 Task: open an excel sheet and write heading  Financial Planner. Add Dates in a column and its values below  'Jan 23, Feb 23, Mar 23, Apr 23 & may23. 'Add Income in next column and its values below  $3,000, $3,200, $3,100, $3,300 & $3,500. Add Expenses in next column and its values below  $2,000, $2,300, $2,200, $2,500 & $2,800. Add savings in next column and its values below $500, $600, $500, $700 & $700. Add Investment in next column and its values below  $500, $700, $800, $900 & $1000. Add Net Saving in next column and its values below  $1000, $1200, $900, $800 & $700. Save page BankStmts logbook
Action: Mouse moved to (187, 224)
Screenshot: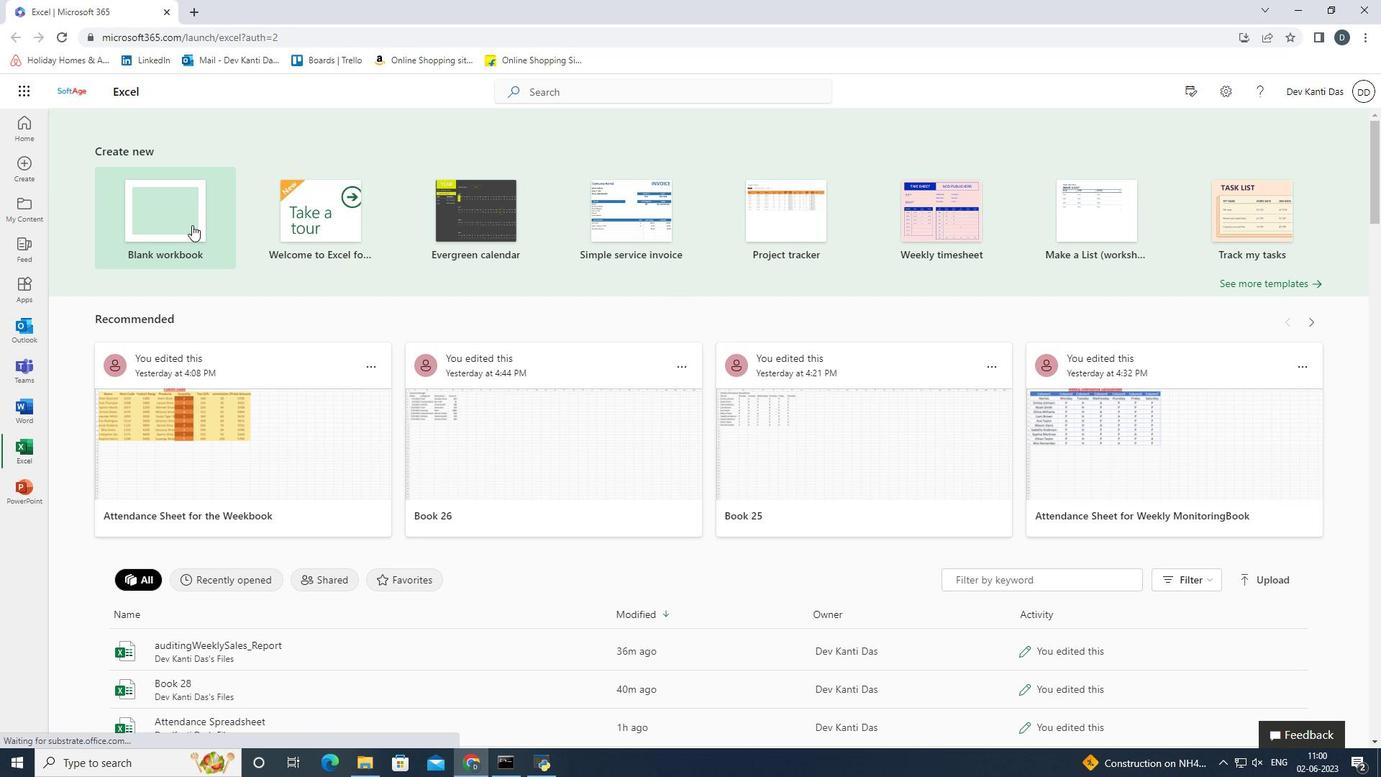 
Action: Mouse pressed left at (187, 224)
Screenshot: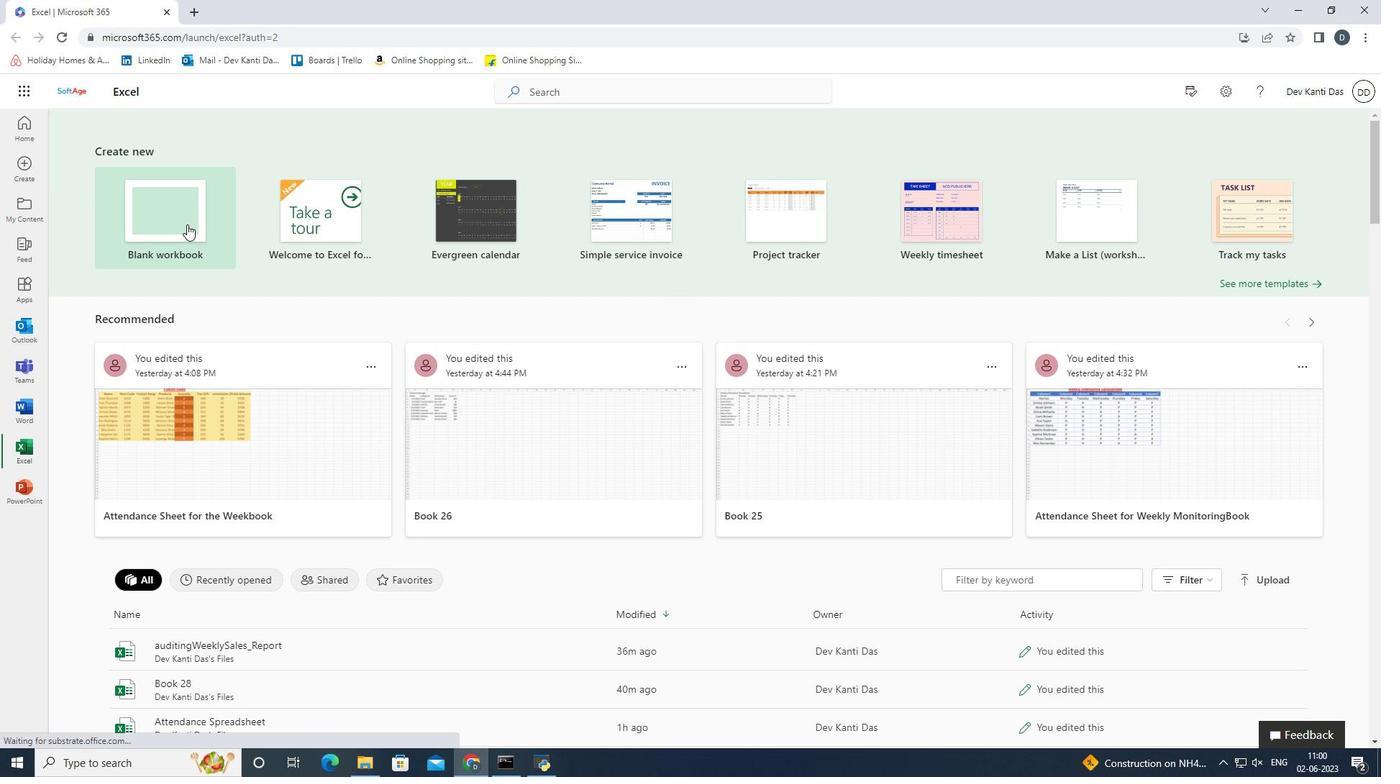 
Action: Mouse moved to (56, 245)
Screenshot: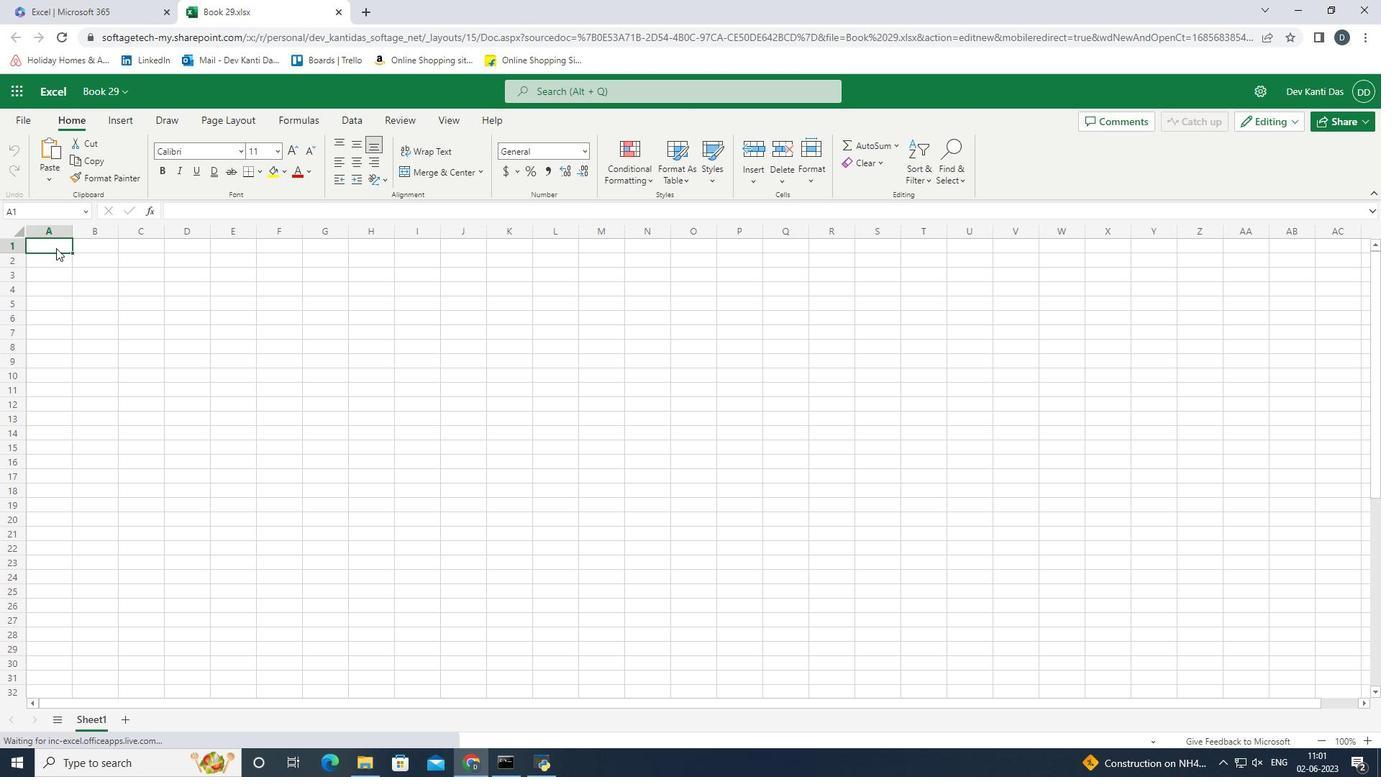 
Action: Mouse pressed left at (56, 245)
Screenshot: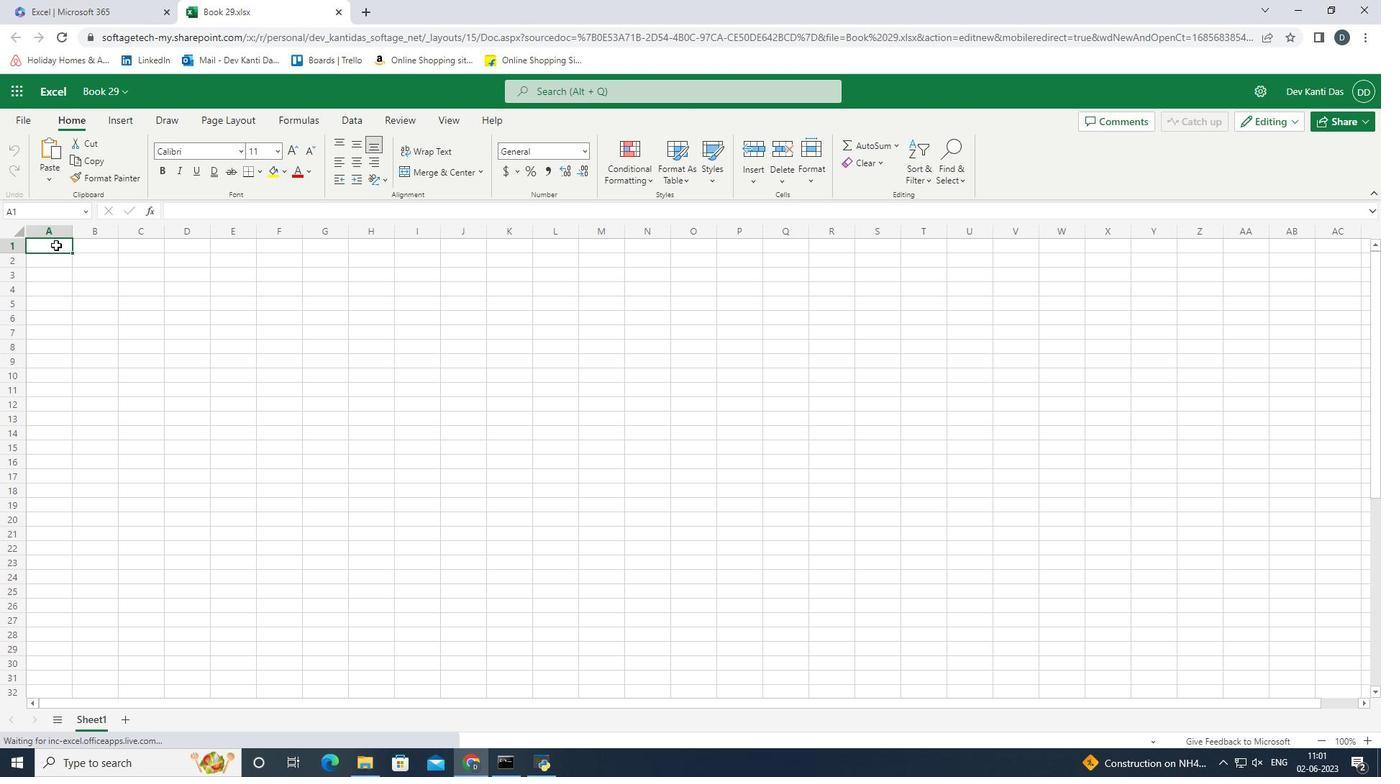
Action: Mouse moved to (472, 405)
Screenshot: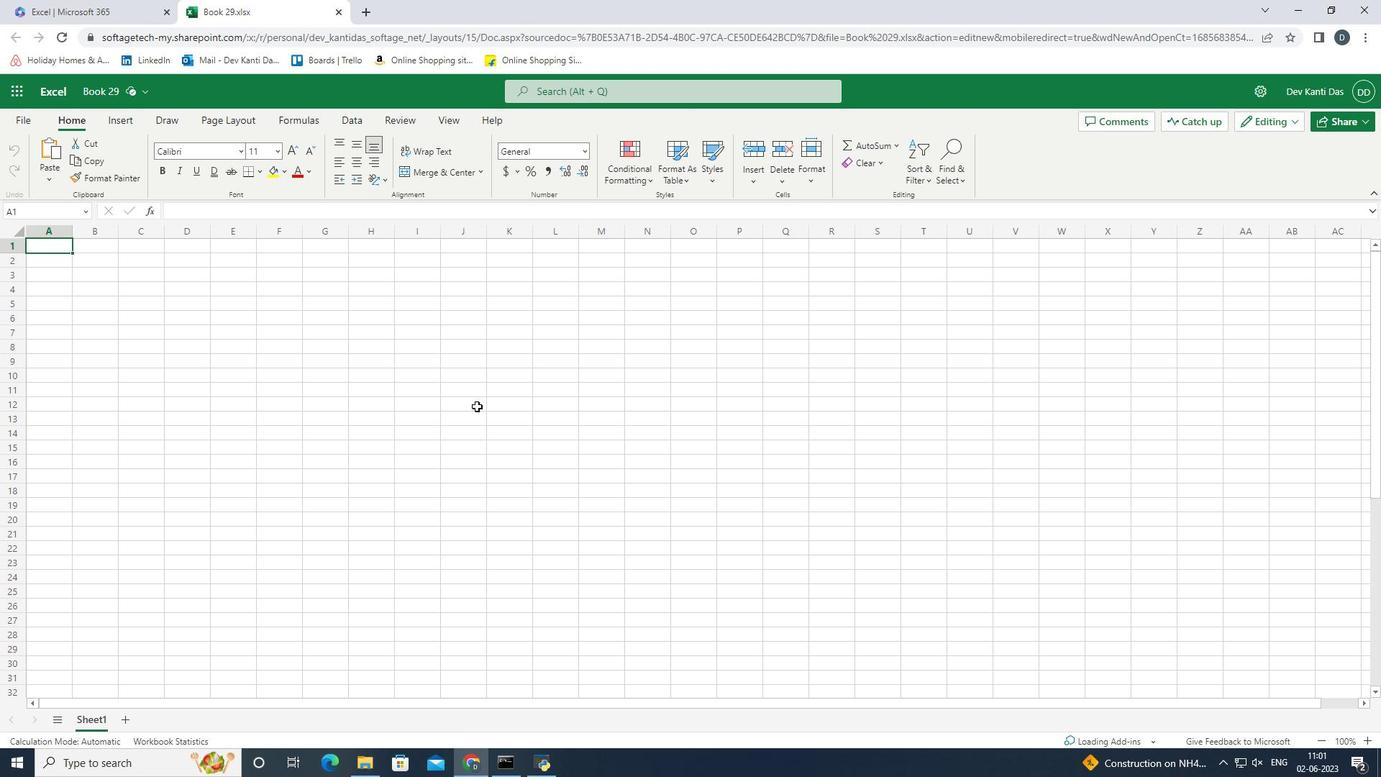 
Action: Key pressed <Key.shift><Key.shift><Key.shift><Key.shift><Key.shift><Key.shift><Key.shift><Key.shift><Key.shift><Key.shift><Key.shift><Key.shift><Key.shift>Financial<Key.space><Key.shift>Planner<Key.enter>
Screenshot: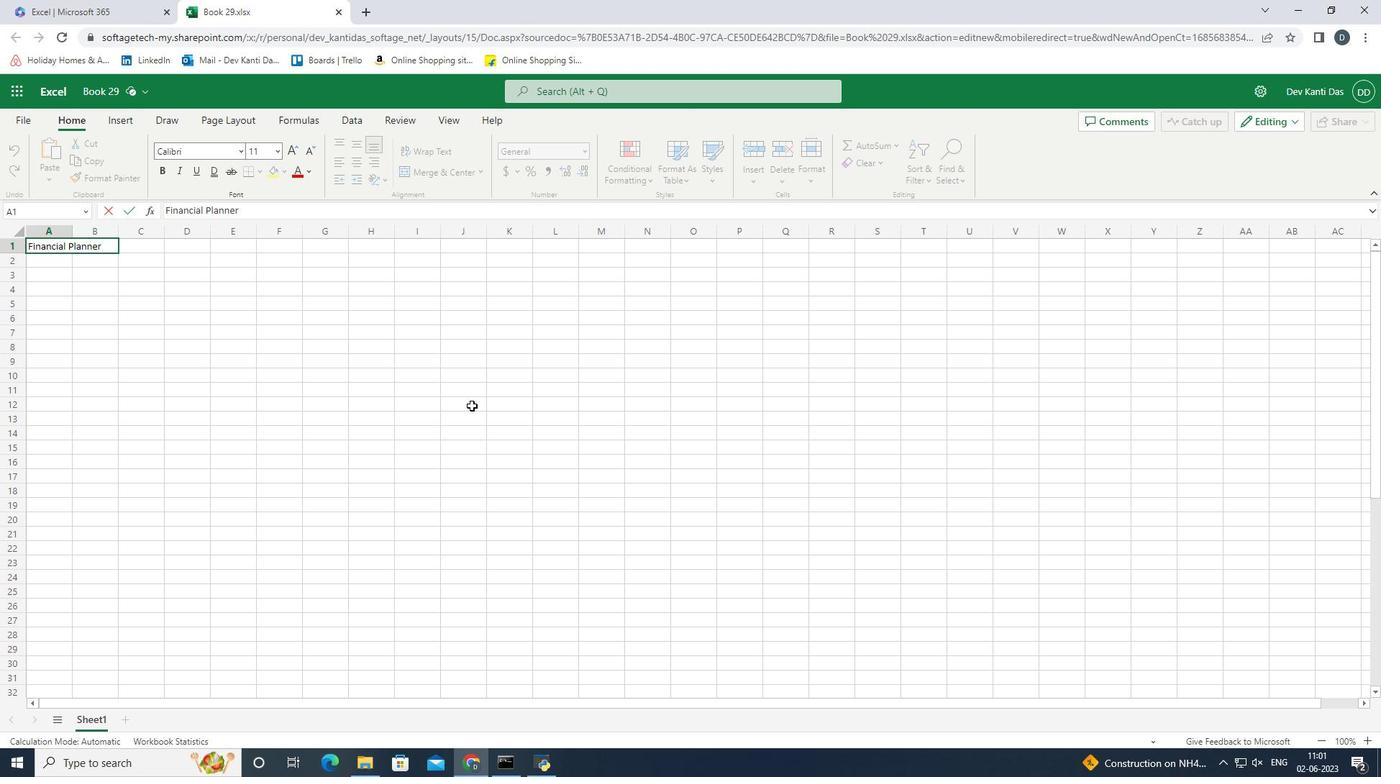 
Action: Mouse moved to (531, 387)
Screenshot: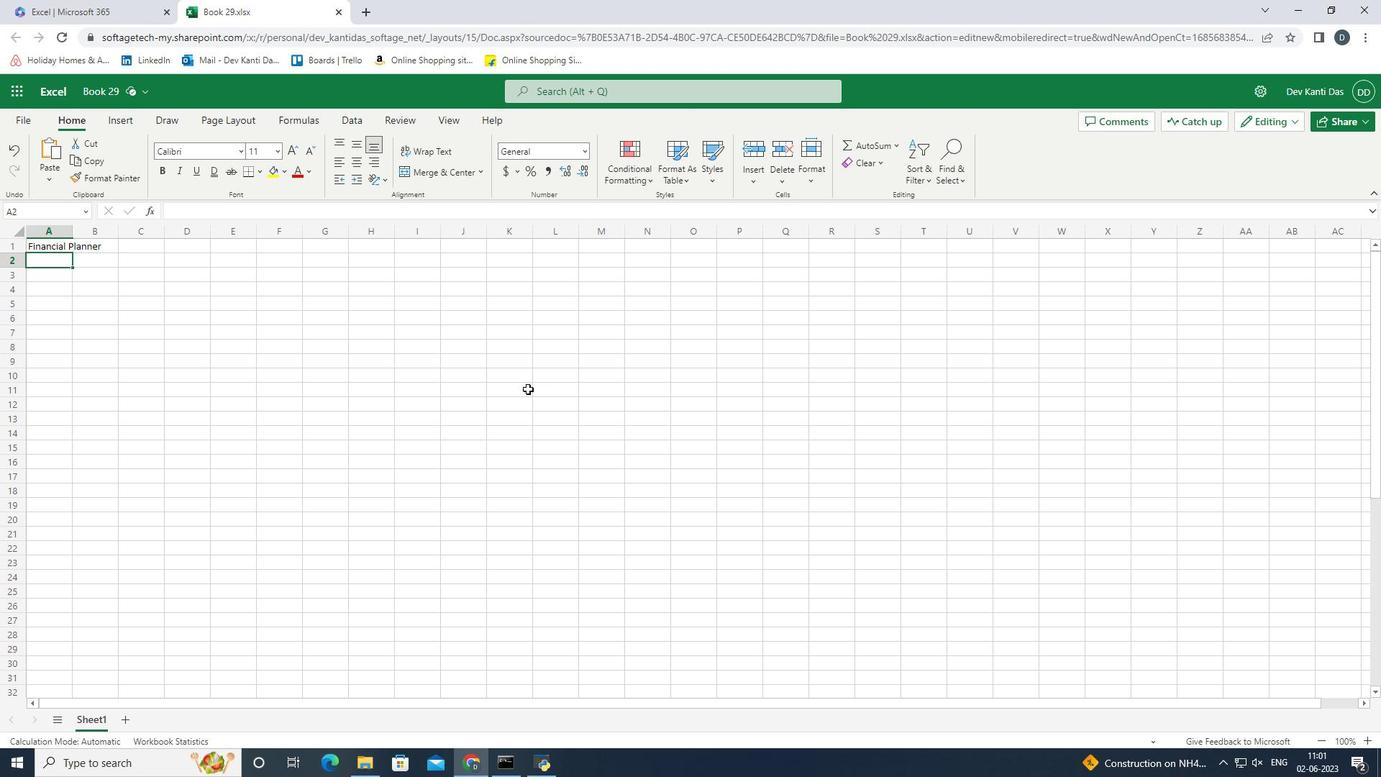 
Action: Key pressed <Key.shift>Dates<Key.enter><Key.shift><Key.shift><Key.shift><Key.shift><Key.shift><Key.shift><Key.shift><Key.shift><Key.shift><Key.shift><Key.shift><Key.shift><Key.shift><Key.shift><Key.shift><Key.shift><Key.shift><Key.shift><Key.shift><Key.shift><Key.shift>Jan<Key.space>23
Screenshot: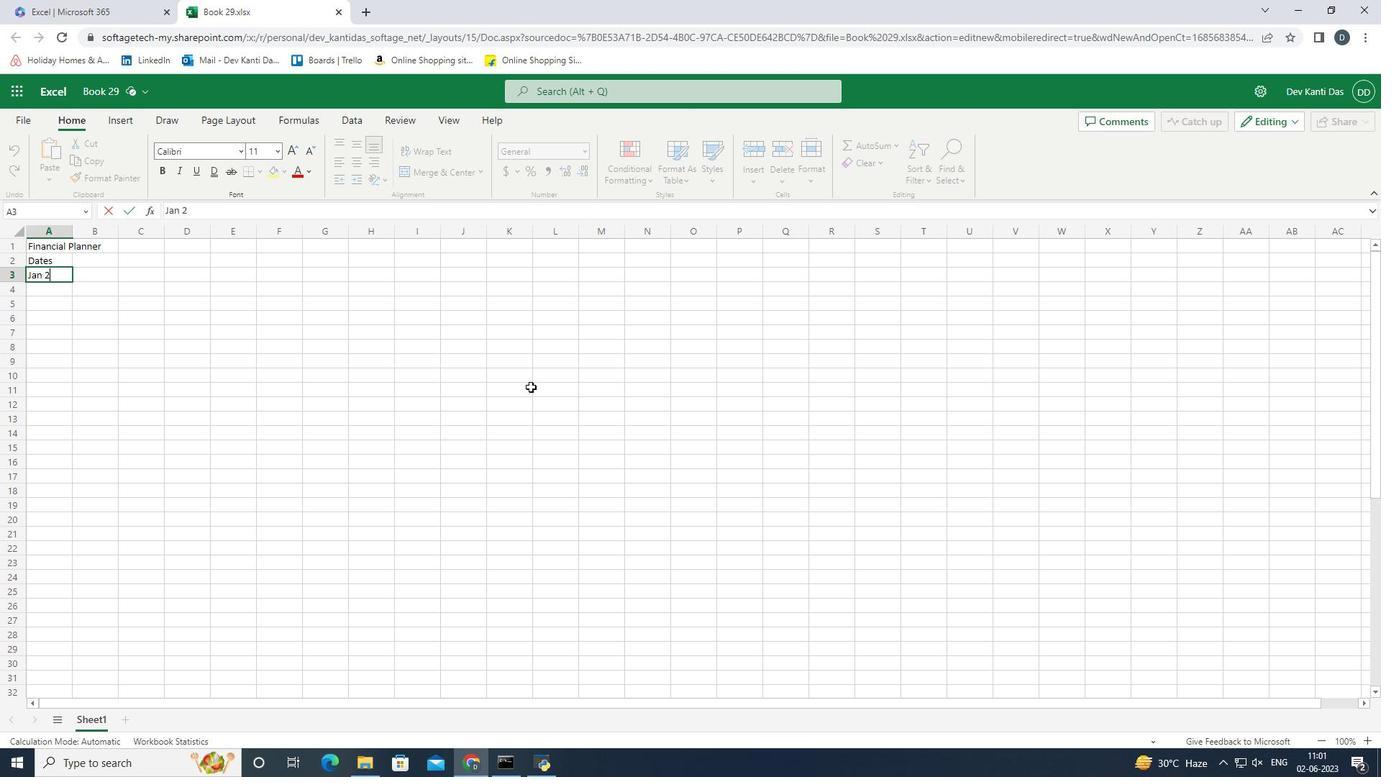 
Action: Mouse moved to (512, 387)
Screenshot: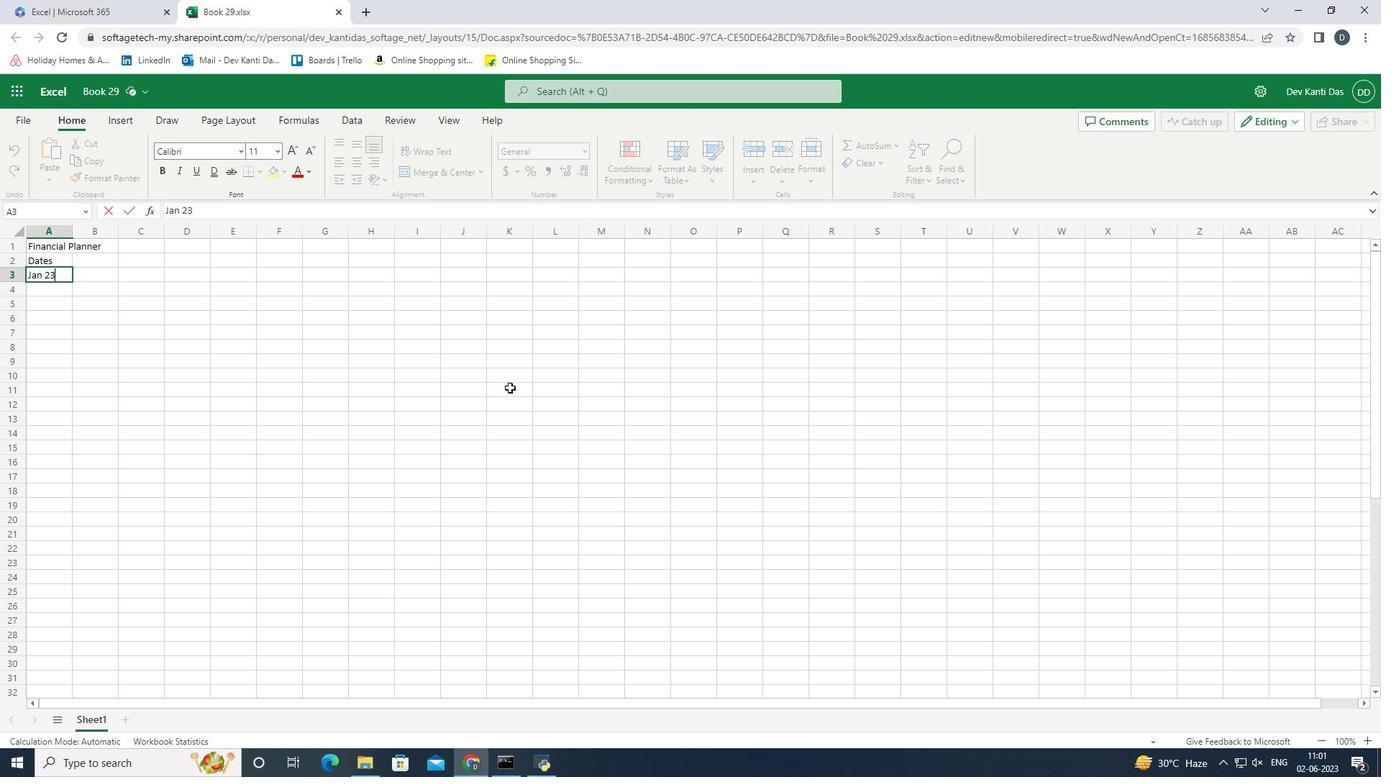 
Action: Key pressed <Key.enter><Key.shift><Key.shift>Feb<Key.space>23<Key.enter><Key.shift>Mar<Key.space>23<Key.enter><Key.shift><Key.shift><Key.shift><Key.shift><Key.shift>Apr<Key.space>23<Key.enter><Key.shift><Key.shift><Key.shift><Key.shift><Key.shift><Key.shift><Key.shift><Key.shift><Key.shift><Key.shift><Key.shift><Key.shift><Key.shift><Key.shift>@3
Screenshot: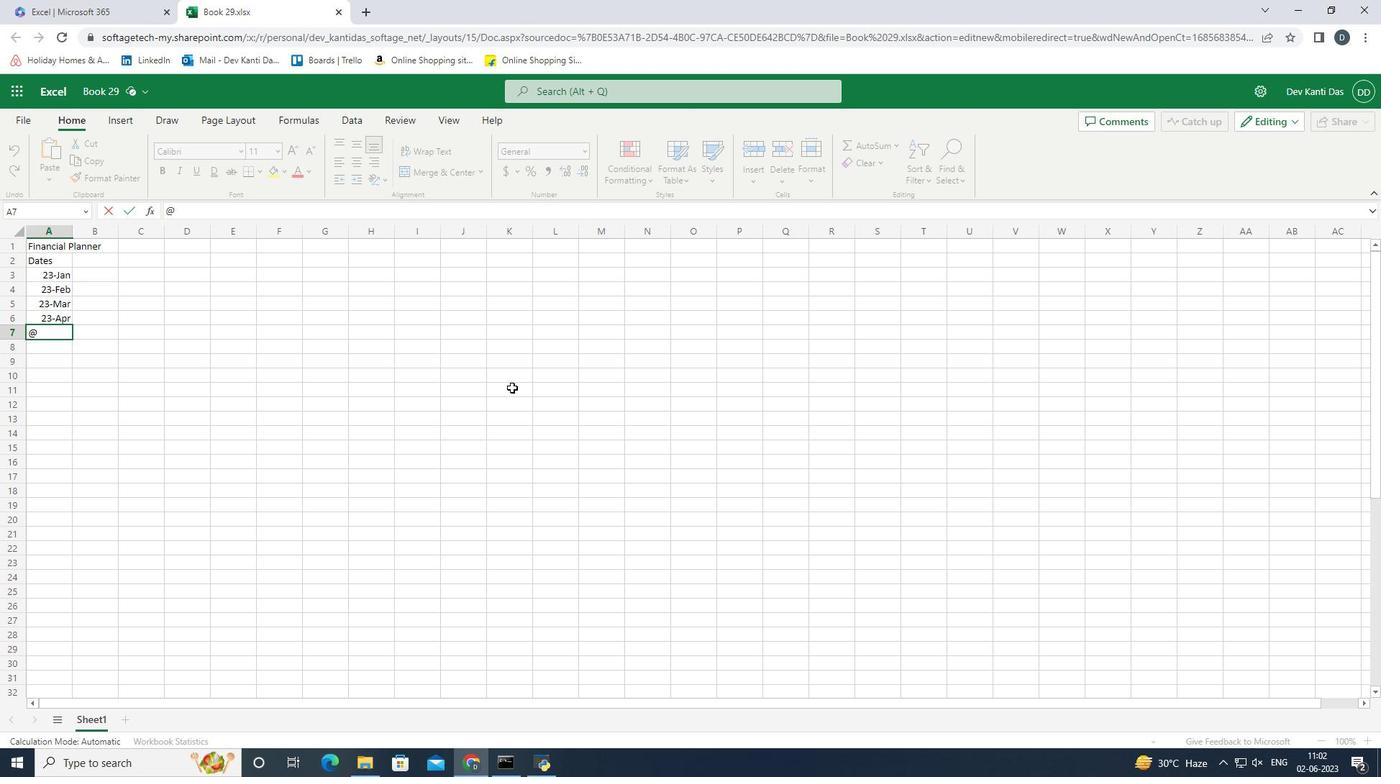 
Action: Mouse moved to (604, 403)
Screenshot: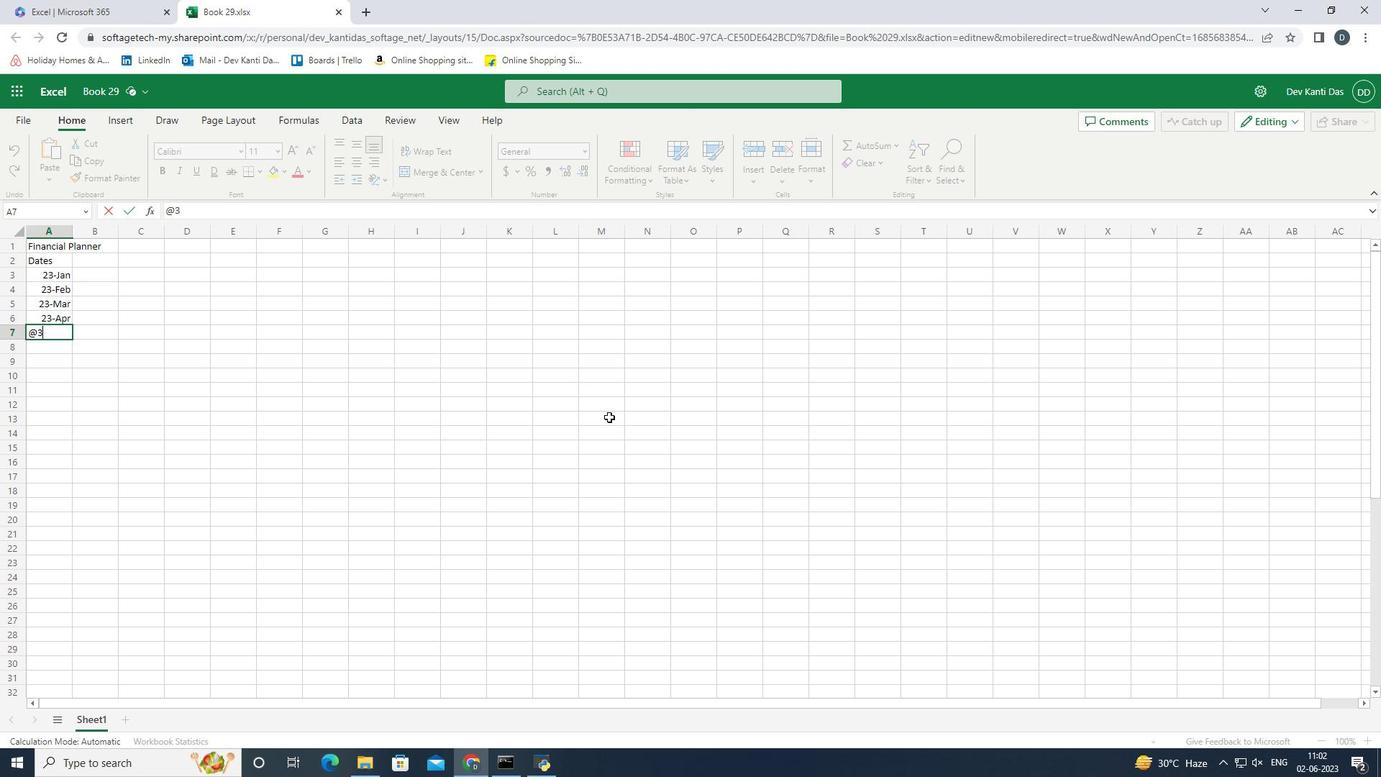 
Action: Key pressed <Key.shift><Key.backspace><Key.backspace><Key.backspace>23<Key.space><Key.shift>May<Key.enter><Key.up>
Screenshot: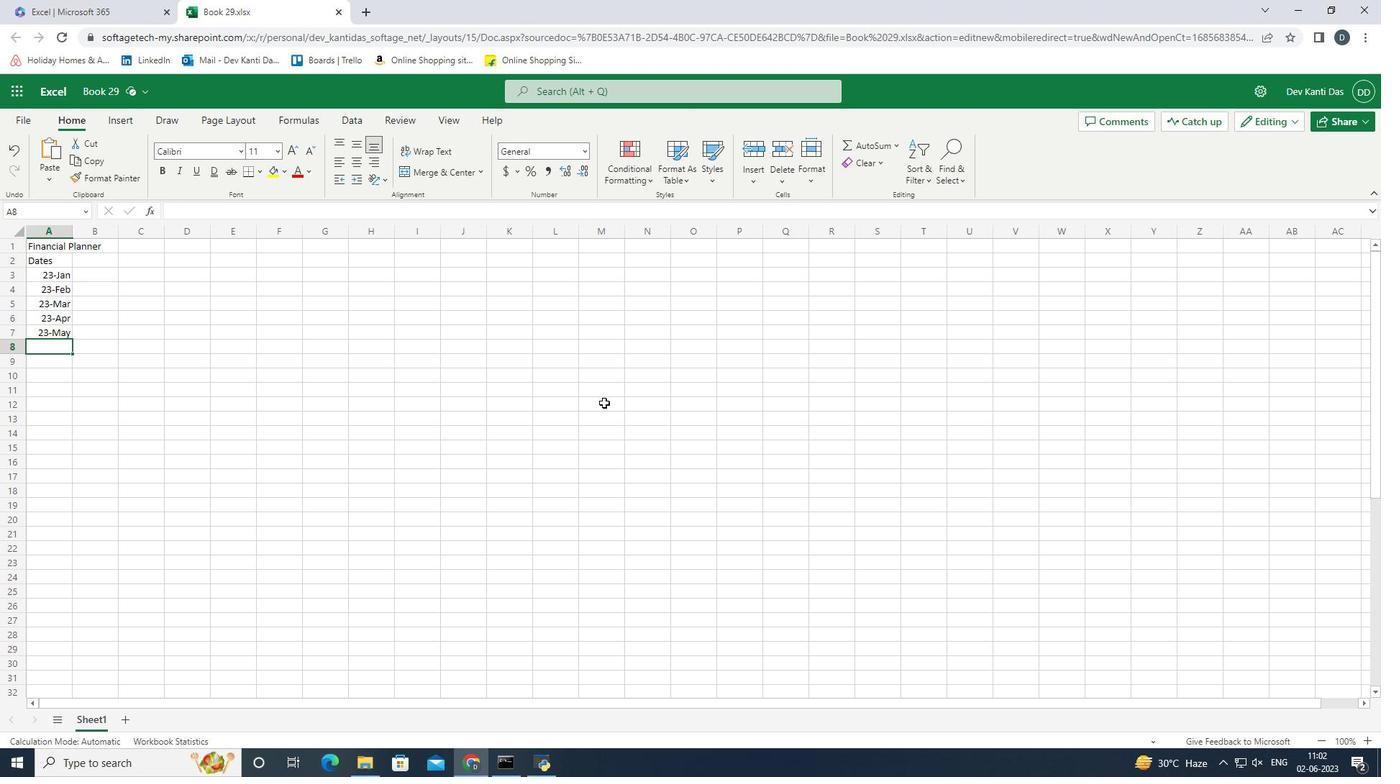 
Action: Mouse moved to (100, 254)
Screenshot: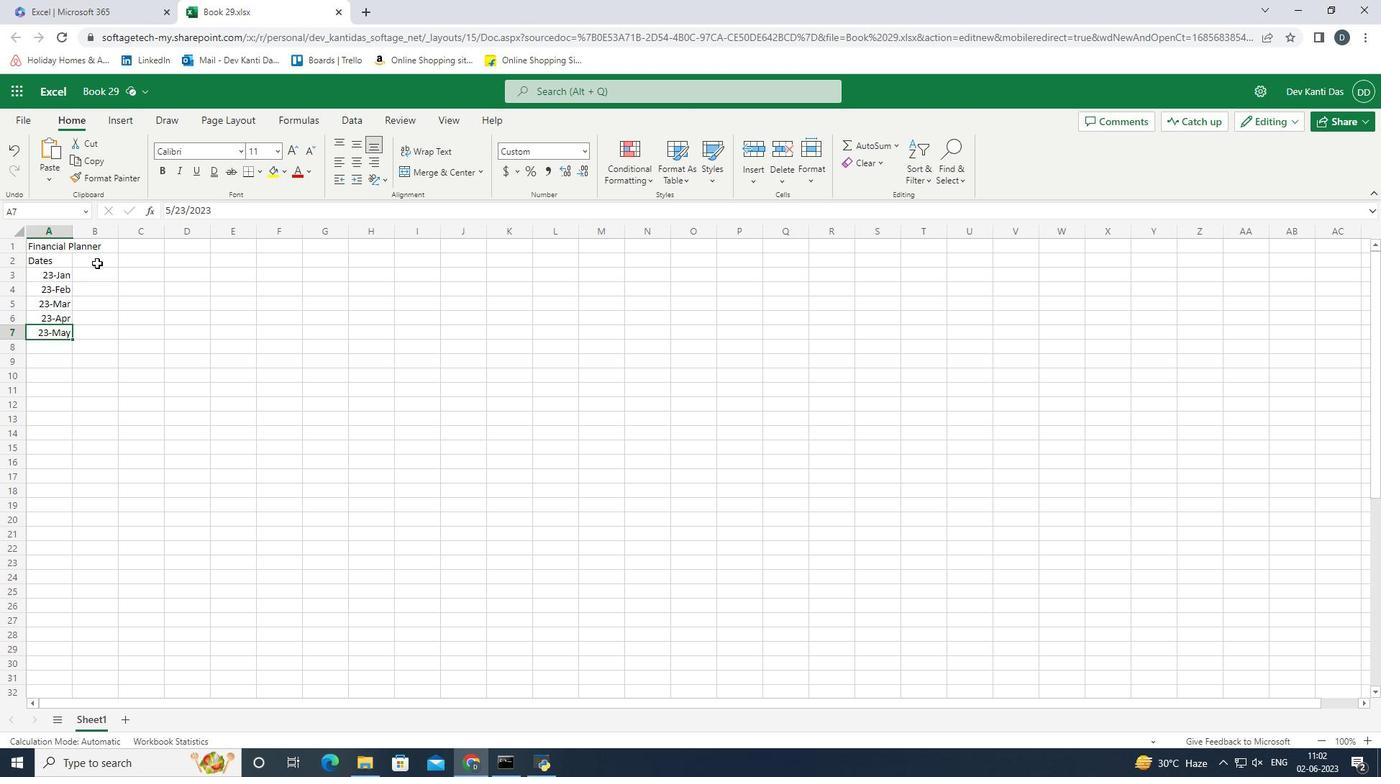 
Action: Mouse pressed left at (100, 254)
Screenshot: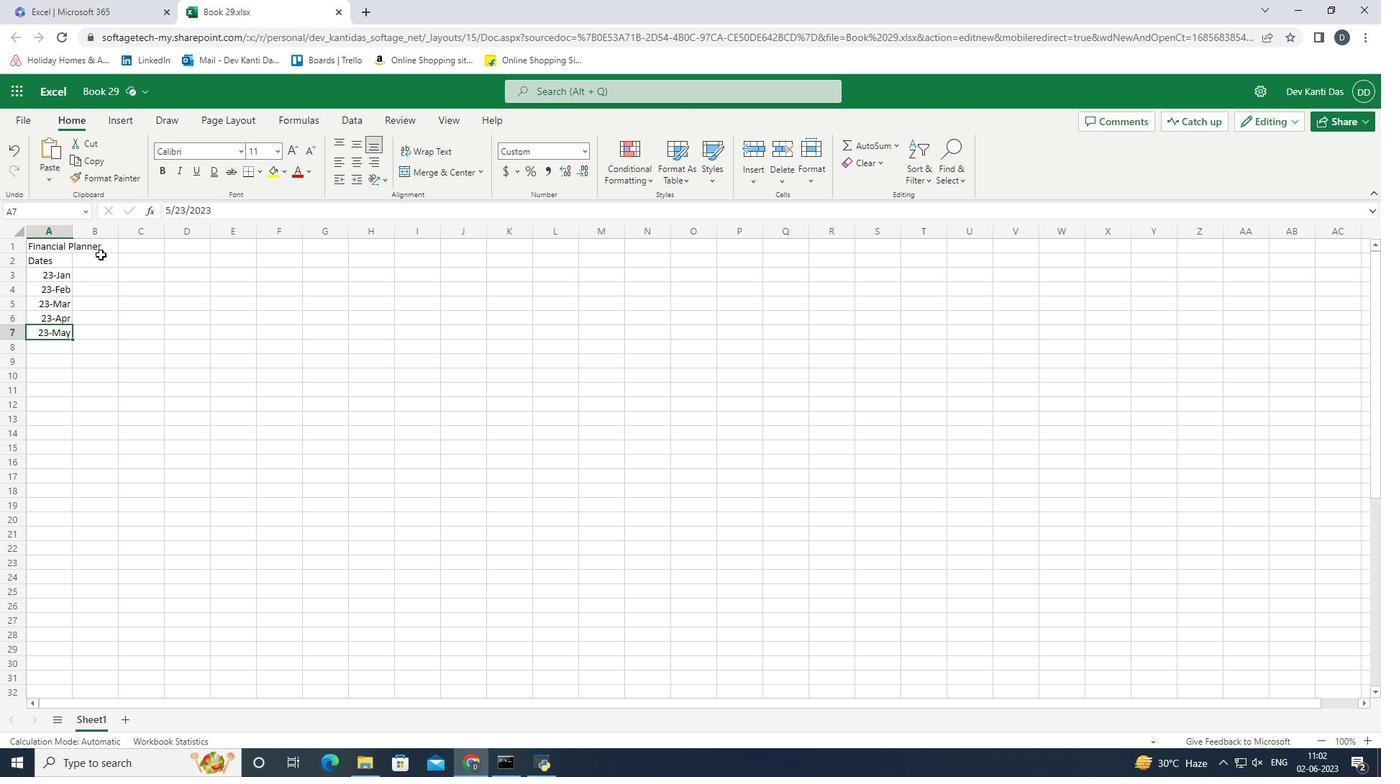 
Action: Mouse moved to (365, 402)
Screenshot: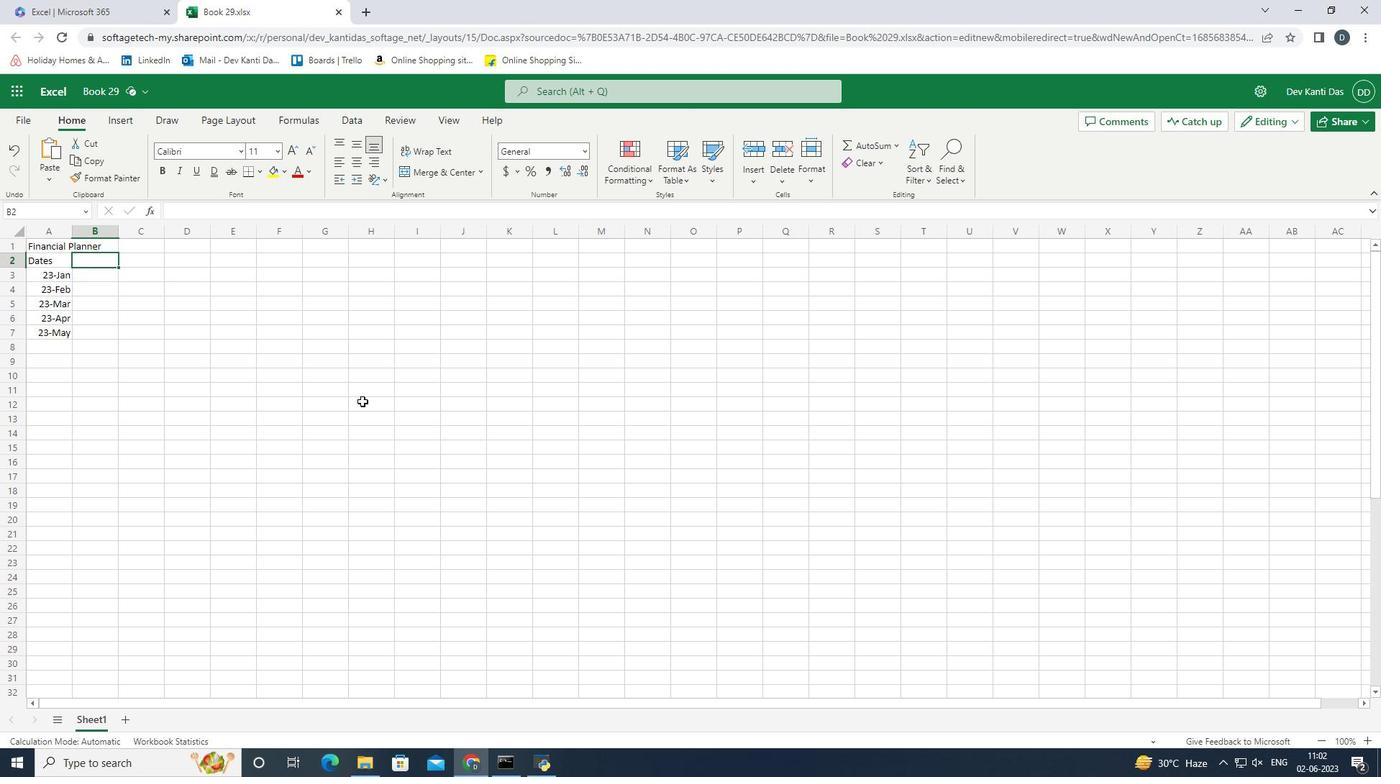 
Action: Key pressed <Key.shift><ncome<Key.enter>
Screenshot: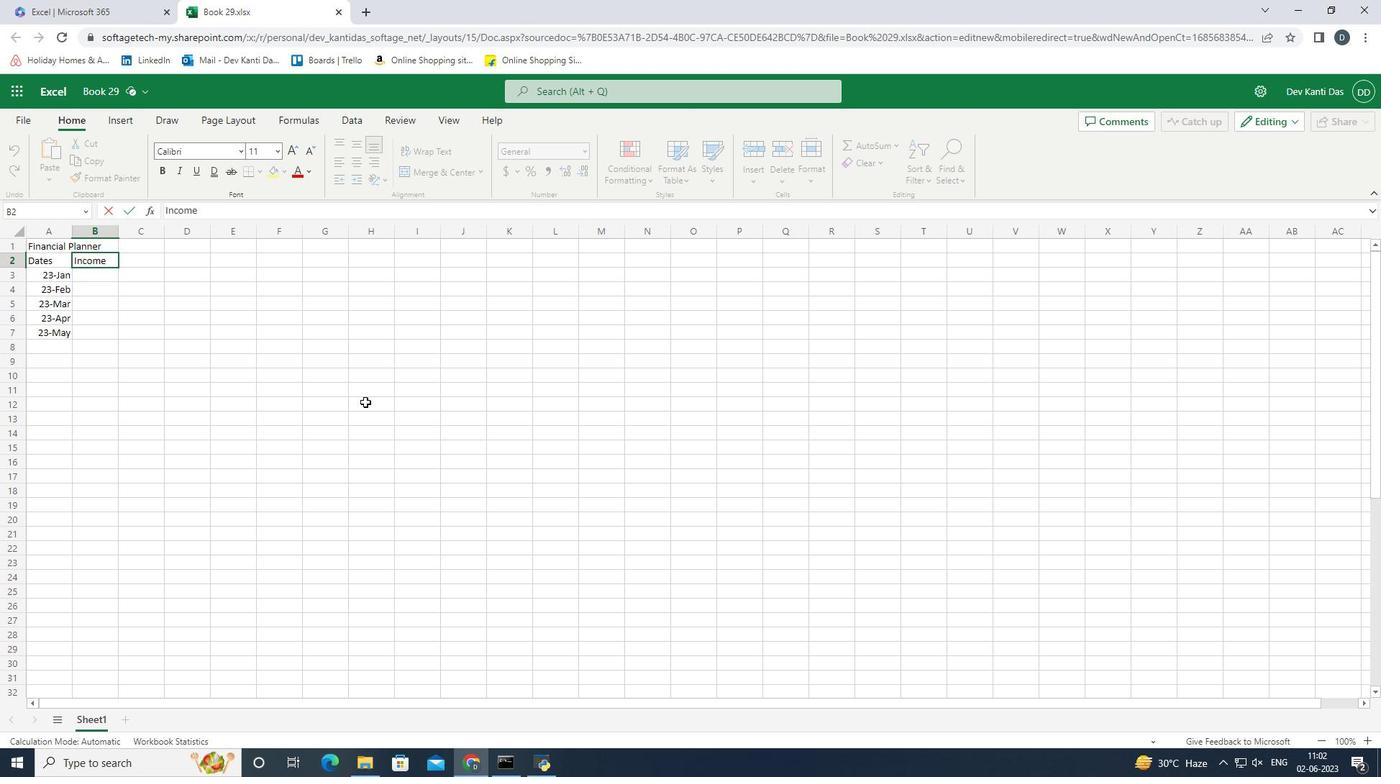 
Action: Mouse moved to (569, 354)
Screenshot: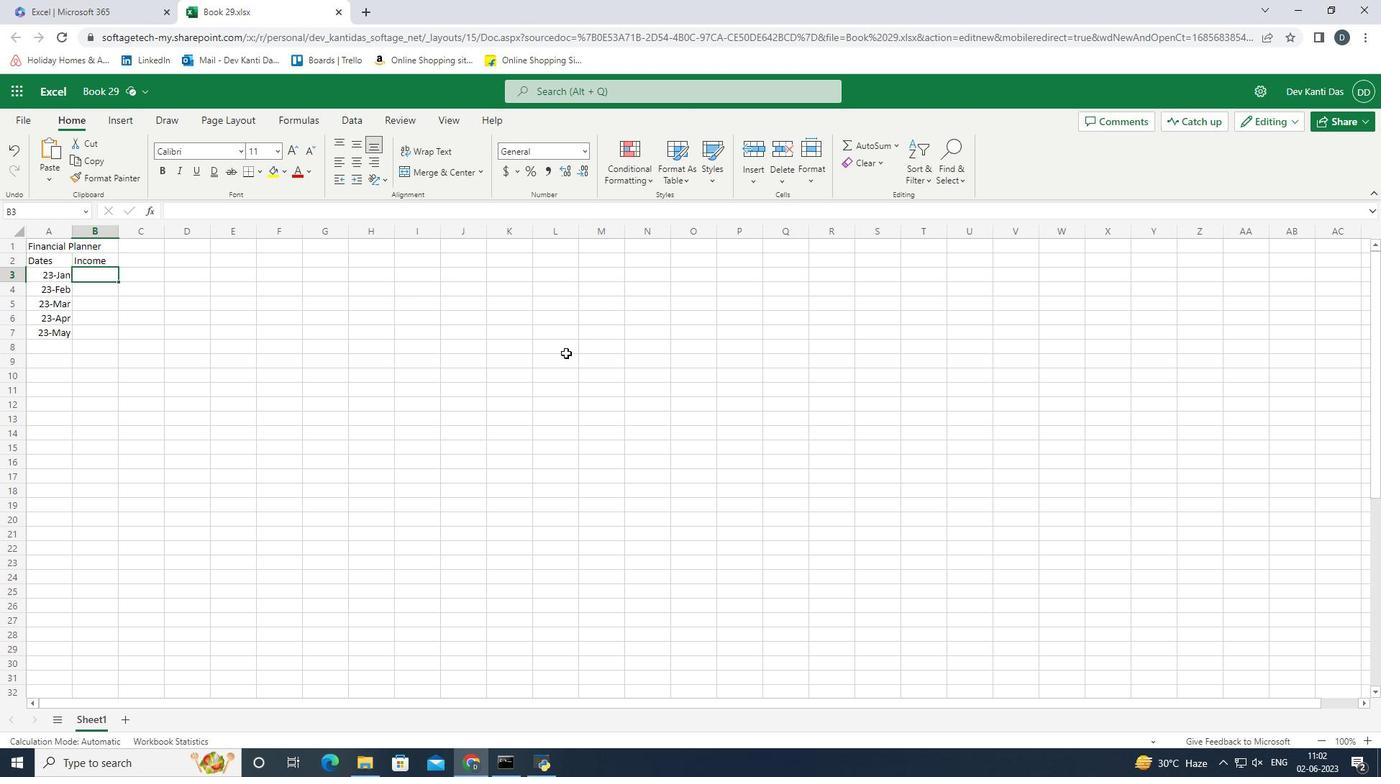 
Action: Key pressed <Key.shift>$3000<Key.enter><Key.shift><Key.shift><Key.shift><Key.shift><Key.shift><Key.shift><Key.shift><Key.shift><Key.shift><Key.shift><Key.shift><Key.shift><Key.shift><Key.shift><Key.shift><Key.shift>$2<Key.backspace>3200.<Key.backspace><Key.enter><Key.shift><Key.shift><Key.shift><Key.shift><Key.shift><Key.shift><Key.shift><Key.shift><Key.shift><Key.shift><Key.shift><Key.shift><Key.shift>$3100<Key.enter><Key.shift><Key.shift><Key.shift><Key.shift><Key.shift><Key.shift><Key.shift><Key.shift><Key.shift><Key.shift><Key.shift>$3300<Key.enter><Key.shift><Key.shift><Key.shift>$3500<Key.enter><Key.up><Key.right><Key.up><Key.up><Key.up><Key.up><Key.up><Key.up><Key.up><Key.down><Key.down><Key.up>
Screenshot: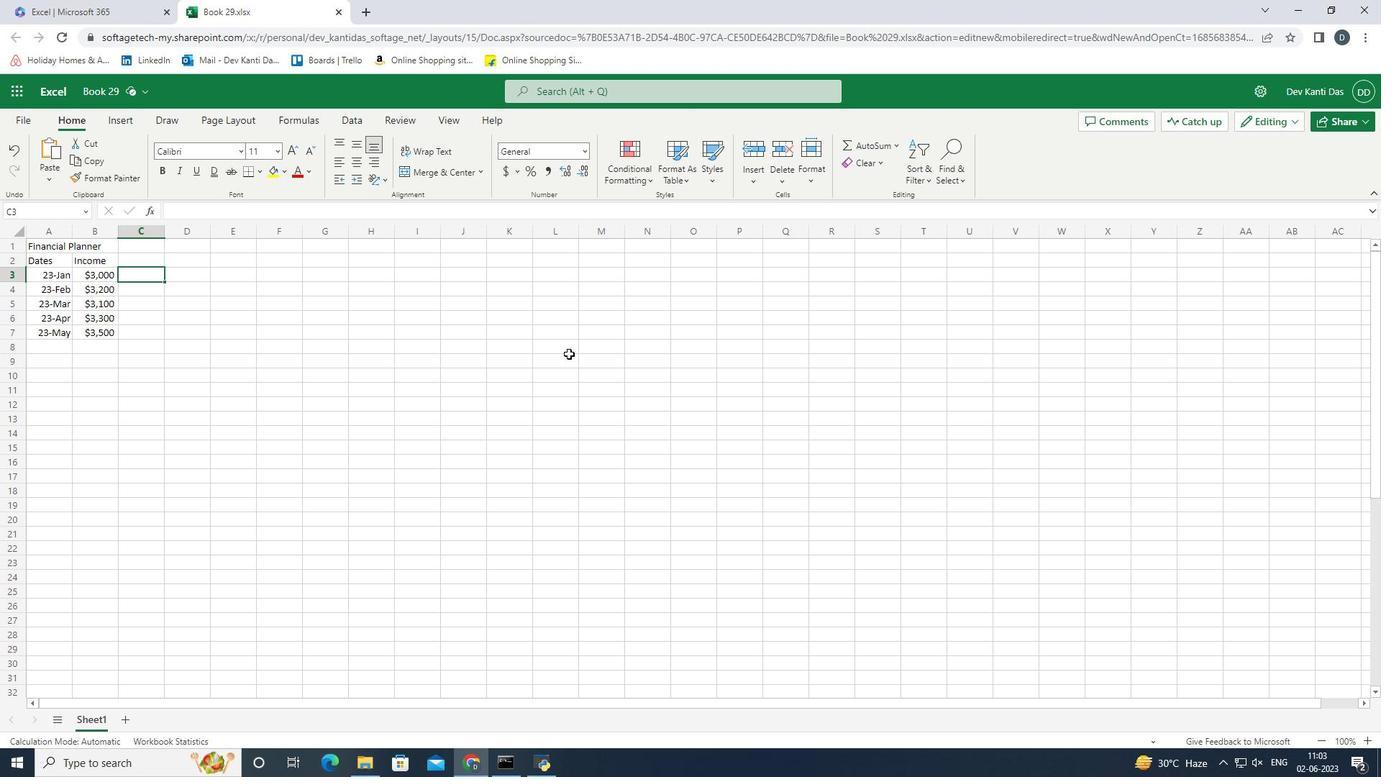 
Action: Mouse moved to (663, 376)
Screenshot: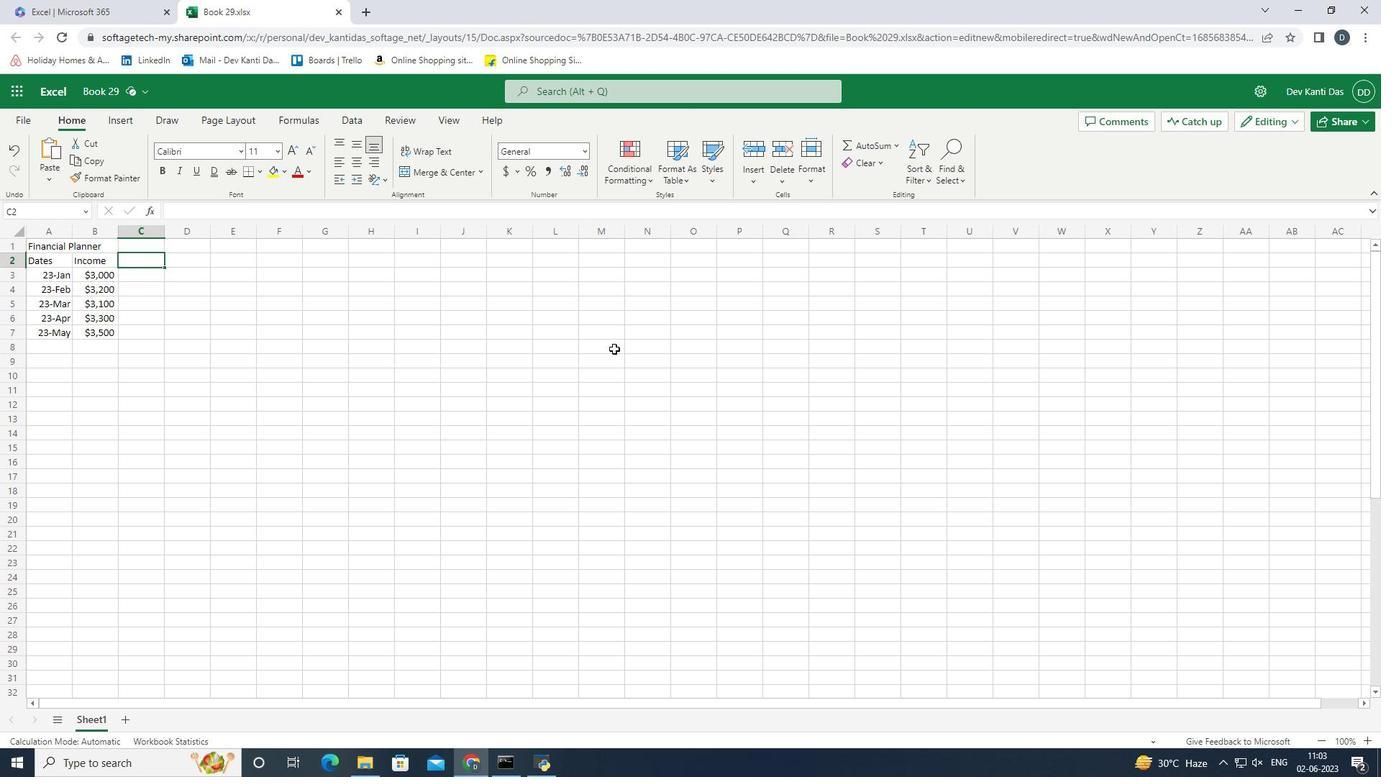 
Action: Key pressed <Key.shift><Key.shift><Key.shift>Expenses<Key.enter>
Screenshot: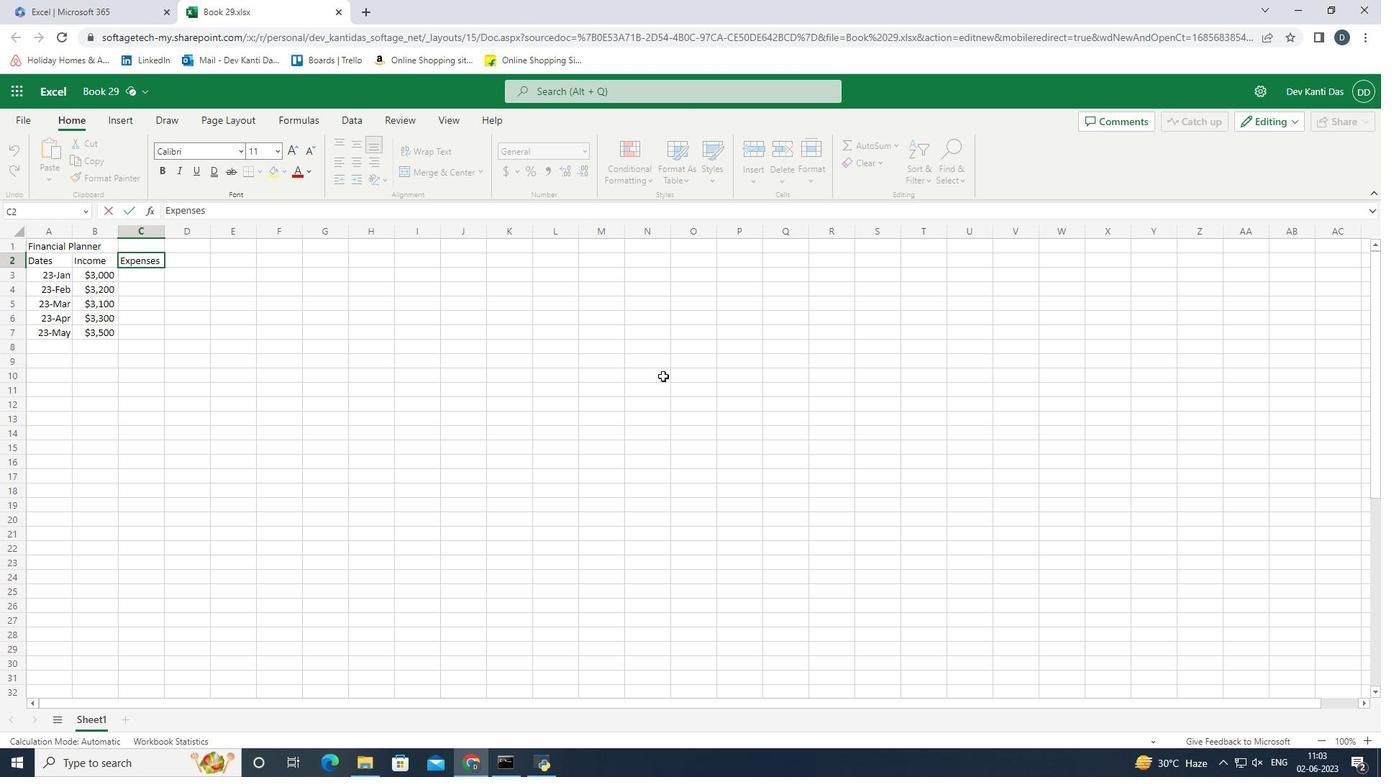 
Action: Mouse moved to (639, 415)
Screenshot: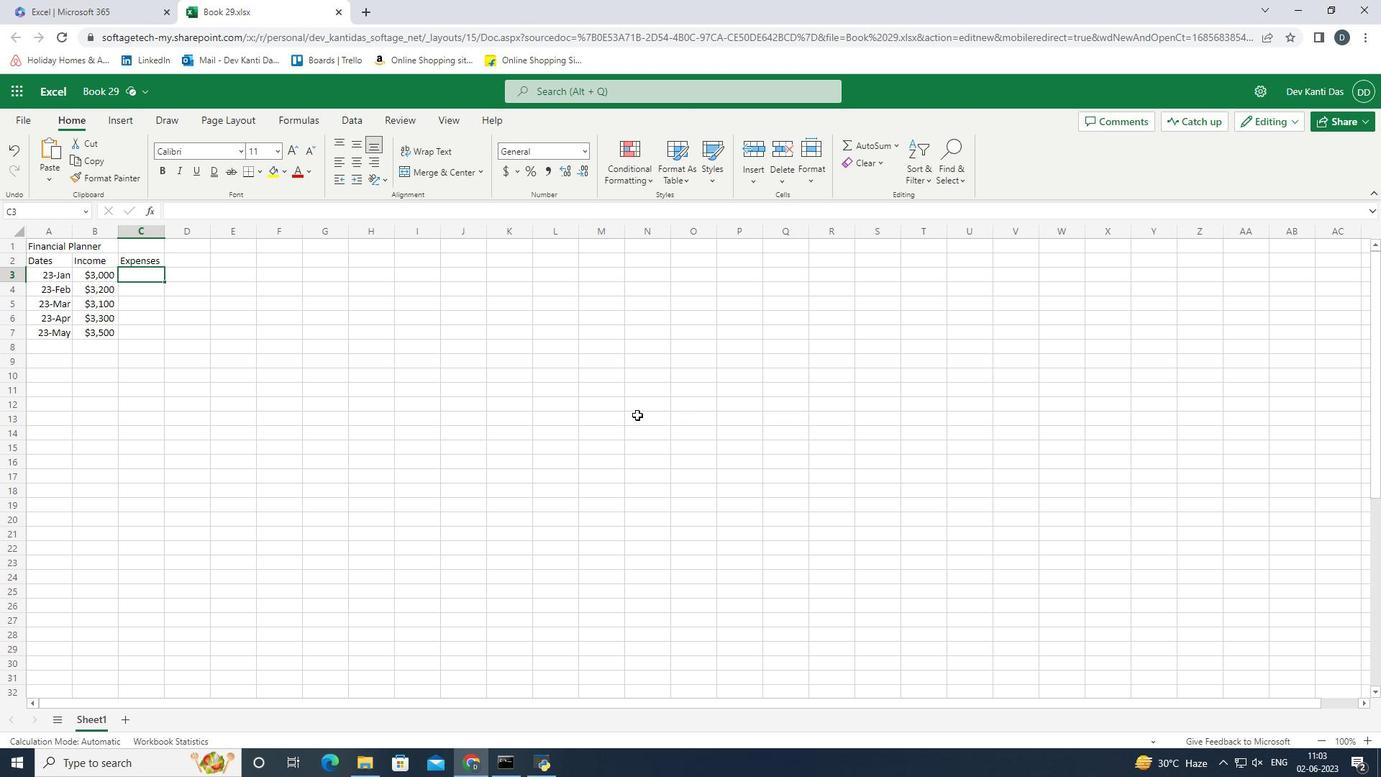 
Action: Key pressed <Key.shift><Key.shift><Key.shift><Key.shift><Key.shift><Key.shift><Key.shift><Key.shift><Key.shift><Key.shift><Key.shift><Key.shift>
Screenshot: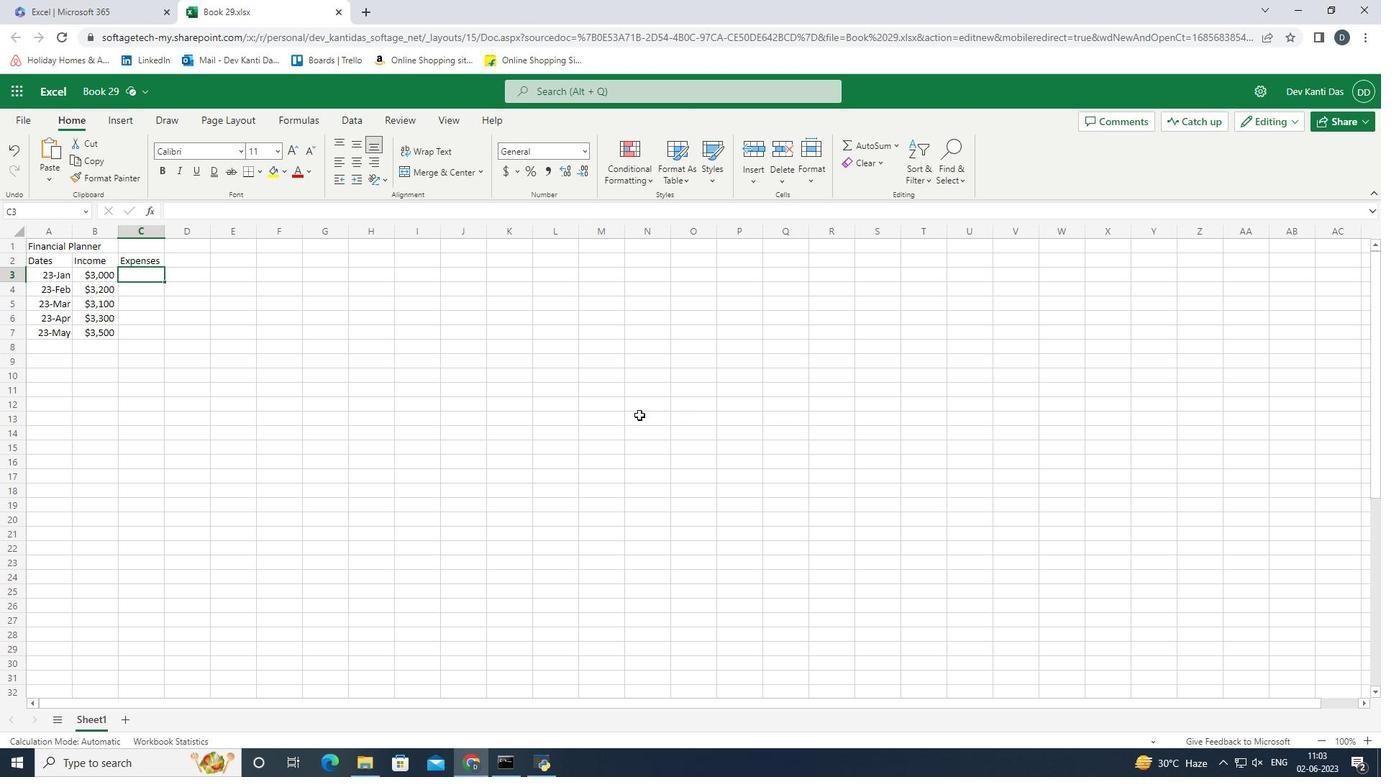 
Action: Mouse moved to (639, 415)
Screenshot: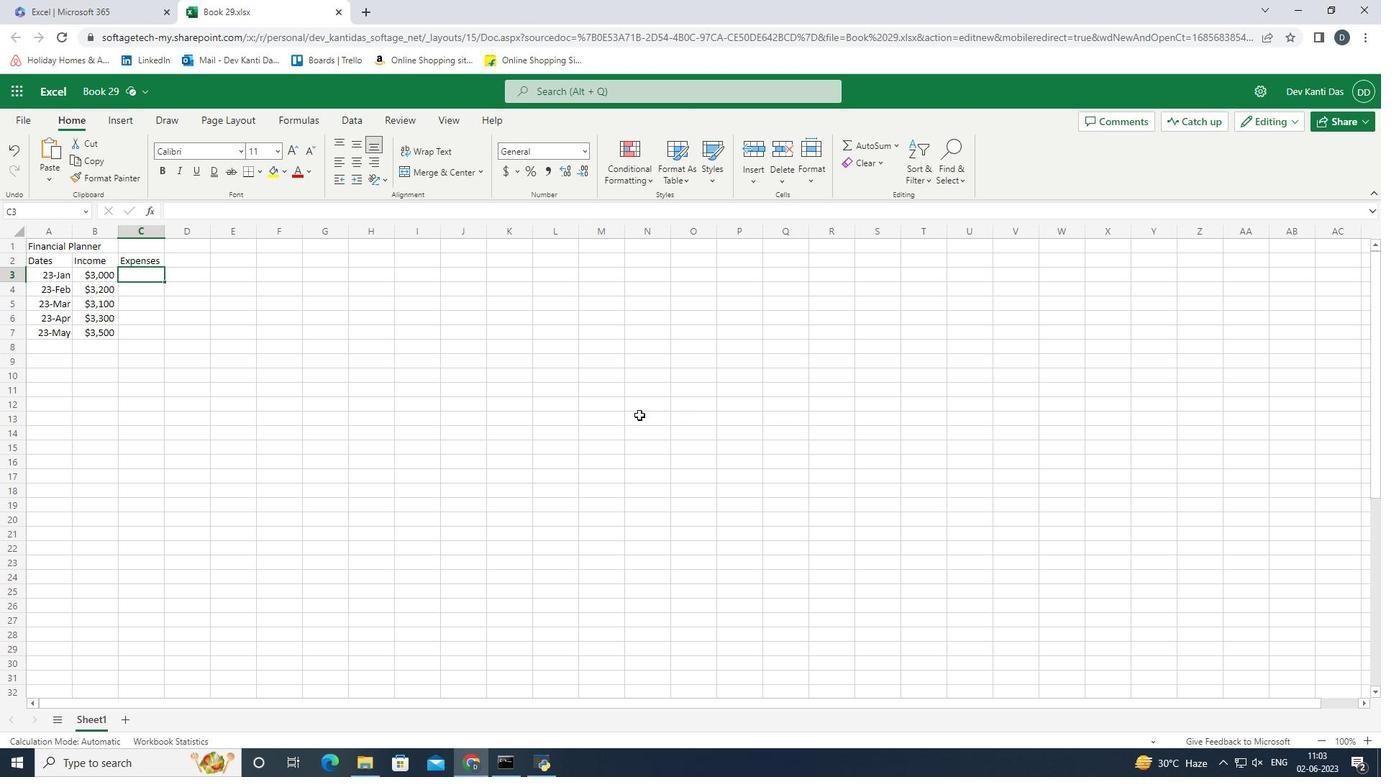 
Action: Key pressed <Key.shift><Key.shift><Key.shift><Key.shift><Key.shift><Key.shift><Key.shift><Key.shift><Key.shift><Key.shift><Key.shift><Key.shift><Key.shift><Key.shift><Key.shift><Key.shift><Key.shift><Key.shift><Key.shift><Key.shift><Key.shift><Key.shift><Key.shift><Key.shift><Key.shift>$2000<Key.enter><Key.shift><Key.shift><Key.shift><Key.shift><Key.shift><Key.shift>$2300<Key.enter><Key.shift><Key.shift><Key.shift><Key.shift><Key.shift><Key.shift>$22000<Key.backspace><Key.enter><Key.shift><Key.shift><Key.shift><Key.shift><Key.shift><Key.shift><Key.shift><Key.shift><Key.shift><Key.shift>$2500<Key.enter><Key.shift><Key.shift><Key.shift><Key.shift><Key.shift><Key.shift>$2800<Key.enter><Key.right><Key.up><Key.up><Key.up><Key.up><Key.up><Key.up>
Screenshot: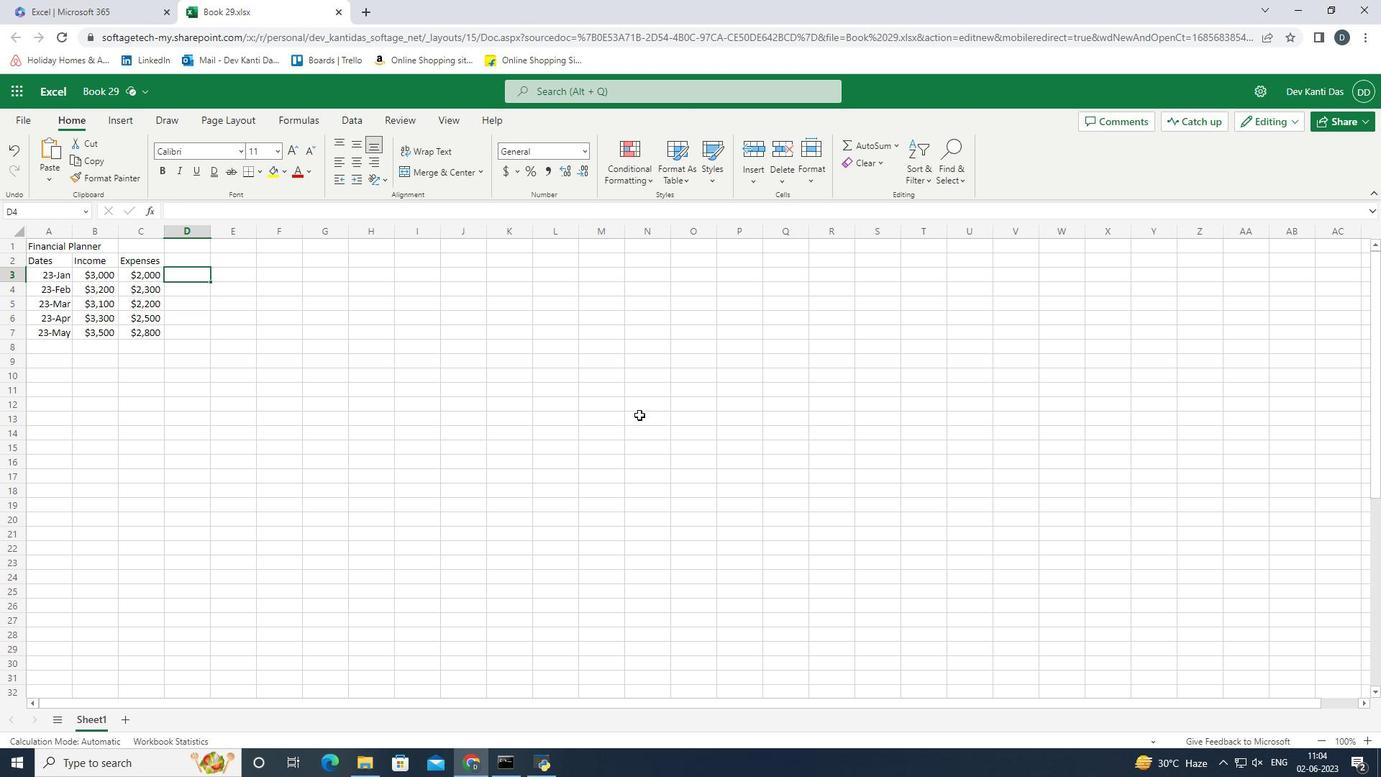 
Action: Mouse moved to (571, 455)
Screenshot: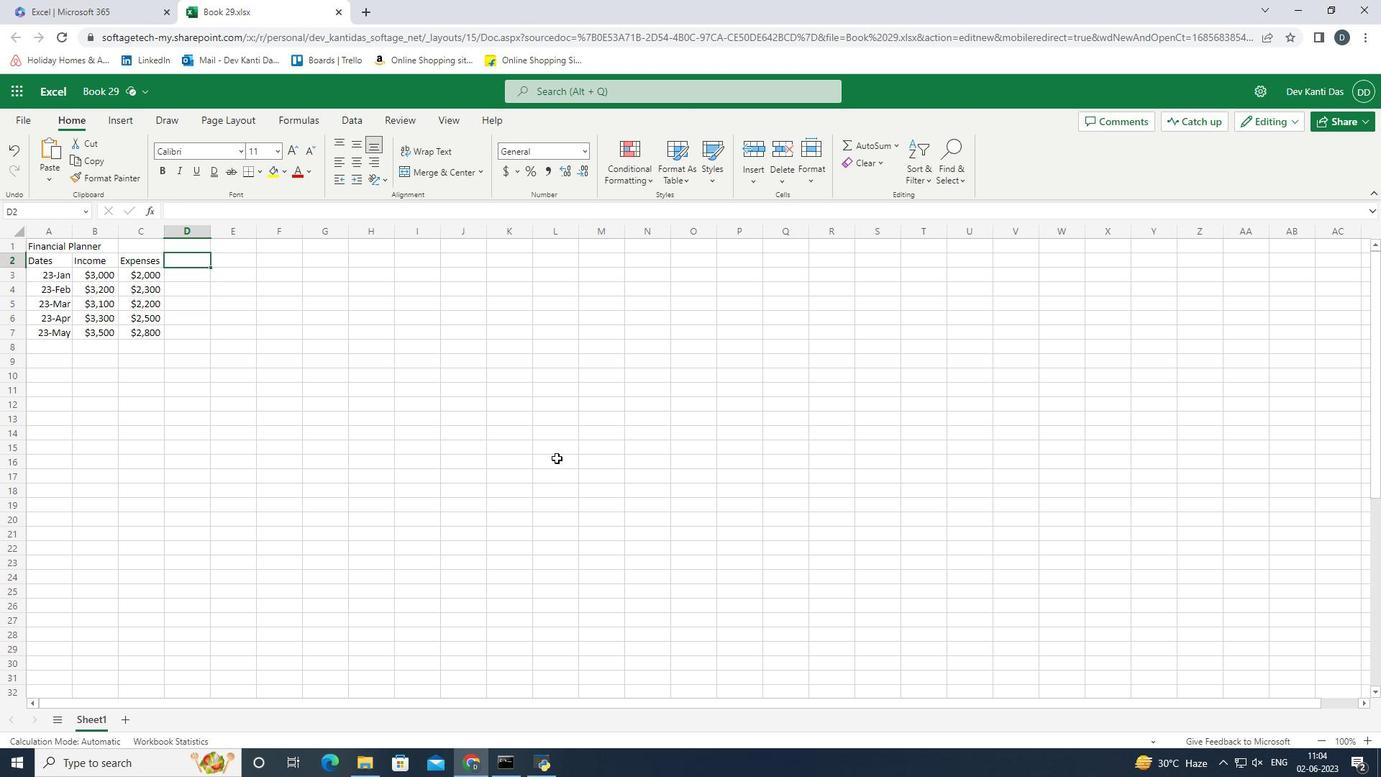 
Action: Key pressed <Key.shift>Savings<Key.enter><Key.shift><Key.shift><Key.shift><Key.shift><Key.shift><Key.shift>%<Key.backspace><Key.shift><Key.shift><Key.shift>$500<Key.enter><Key.shift><Key.shift><Key.shift><Key.shift><Key.shift><Key.shift><Key.shift><Key.shift><Key.shift><Key.shift><Key.shift><Key.shift><Key.shift><Key.shift><Key.shift><Key.shift><Key.shift><Key.shift><Key.shift><Key.shift><Key.shift><Key.shift><Key.shift><Key.shift><Key.shift><Key.shift><Key.shift><Key.shift><Key.shift><Key.shift><Key.shift>$600<Key.enter><Key.shift><Key.shift><Key.shift><Key.shift><Key.shift><Key.shift><Key.shift><Key.shift><Key.shift><Key.shift><Key.shift><Key.shift><Key.shift><Key.shift><Key.shift><Key.shift><Key.shift>$500<Key.enter><Key.shift>$700<Key.enter><Key.shift><Key.shift><Key.shift><Key.shift><Key.shift><Key.shift><Key.shift><Key.shift>$
Screenshot: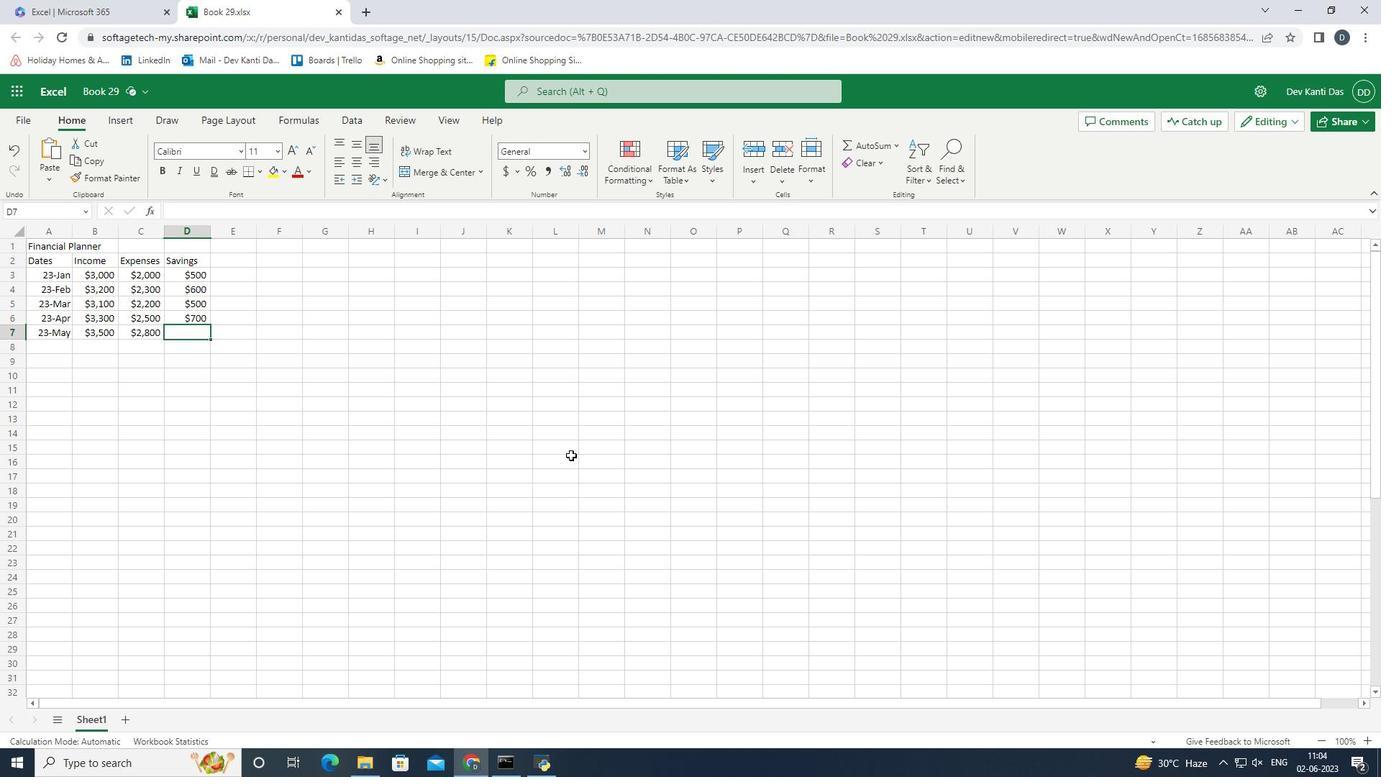 
Action: Mouse moved to (668, 454)
Screenshot: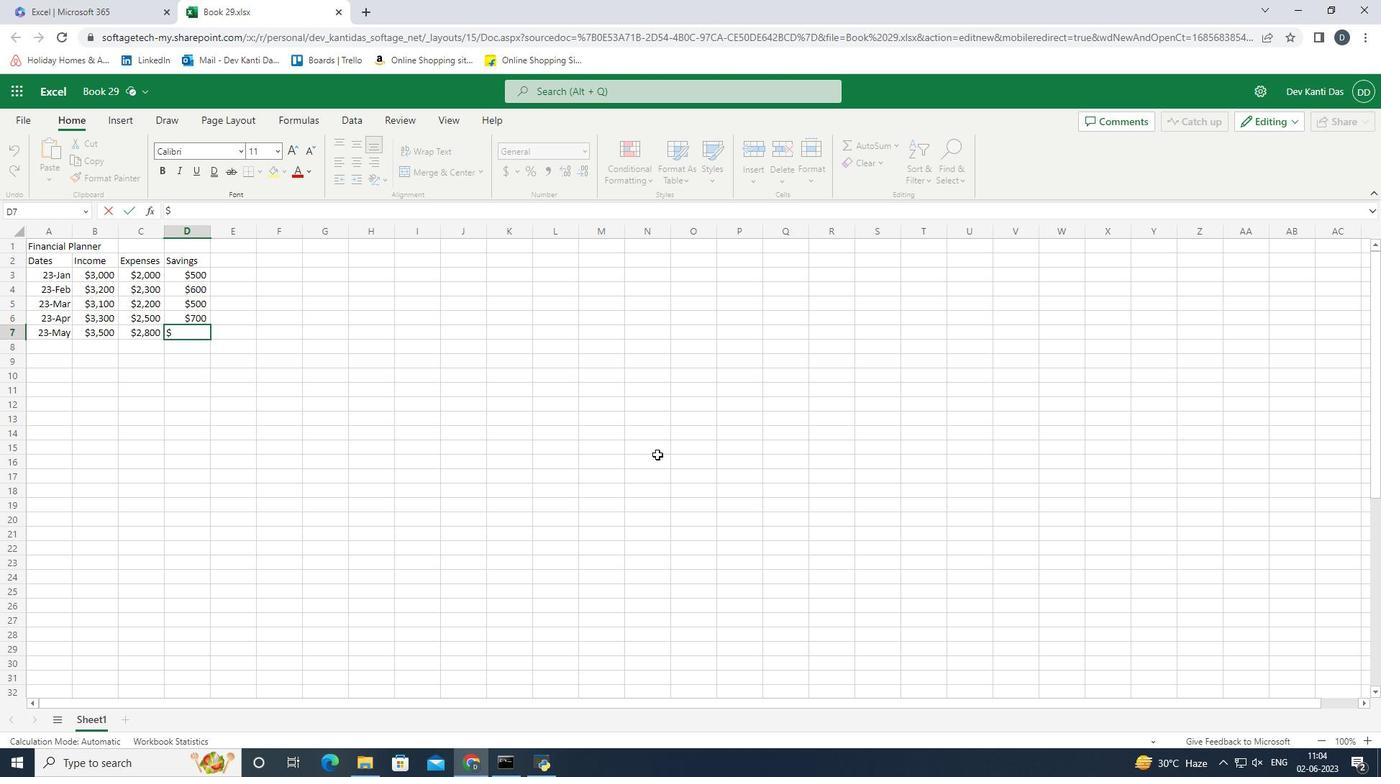 
Action: Key pressed 700<Key.enter><Key.up><Key.right><Key.up><Key.up><Key.up><Key.up><Key.up>
Screenshot: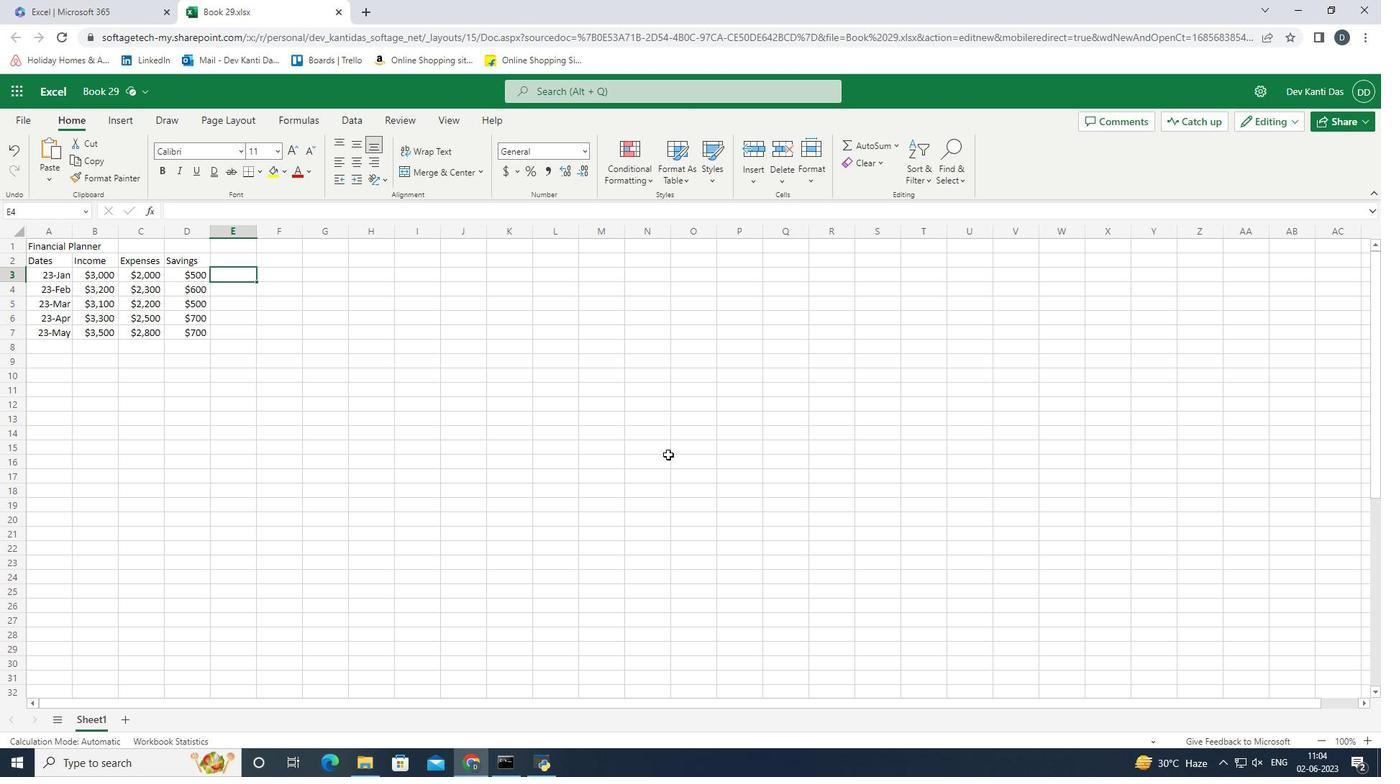 
Action: Mouse moved to (688, 509)
Screenshot: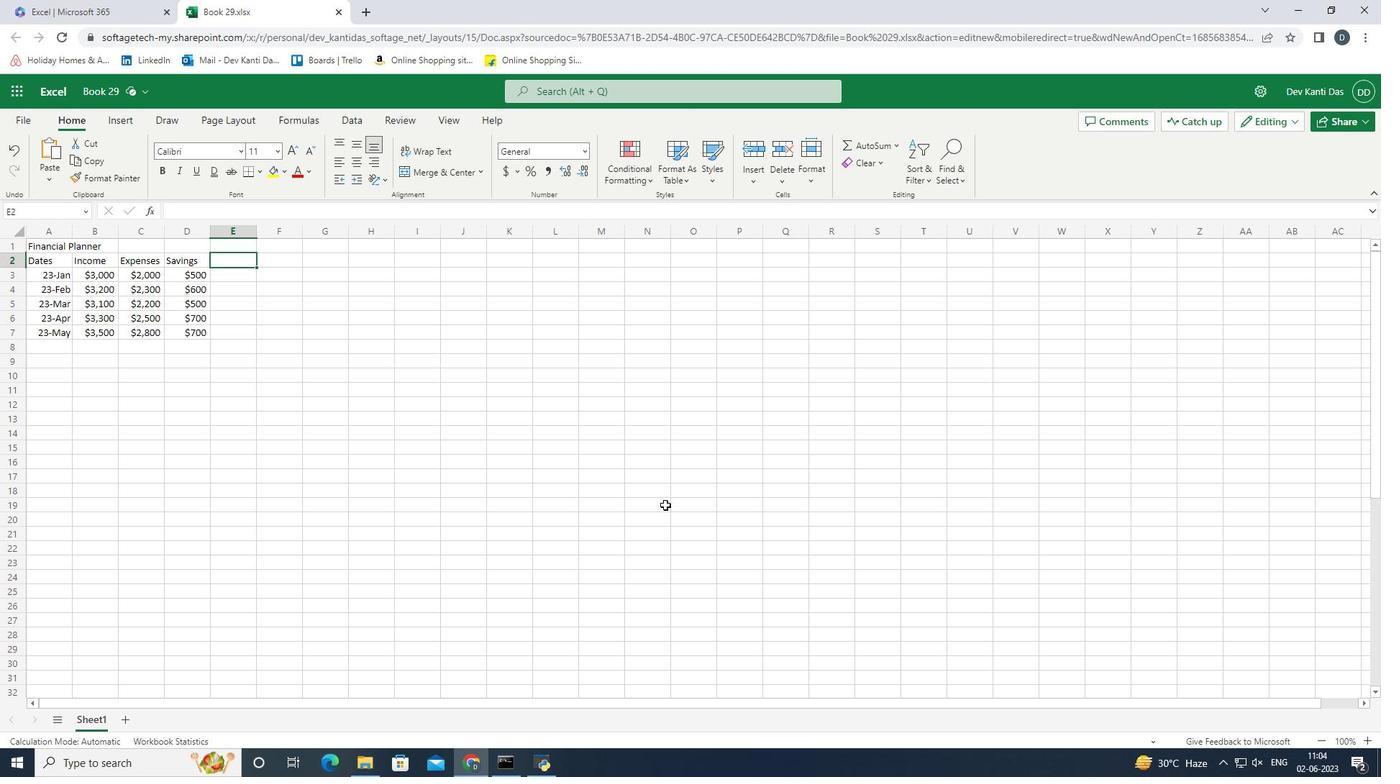 
Action: Key pressed <Key.shift><Key.shift><Key.shift><Key.shift><Key.shift><nvestment<Key.enter><Key.shift>$500<Key.enter><Key.shift><Key.shift><Key.shift><Key.shift>$700<Key.enter><Key.shift><Key.shift><Key.shift><Key.shift><Key.shift><Key.shift><Key.shift><Key.shift><Key.shift>$800<Key.enter><Key.shift><Key.shift><Key.shift><Key.shift><Key.shift><Key.shift><Key.shift><Key.shift><Key.shift><Key.shift><Key.shift><Key.shift><Key.shift>$
Screenshot: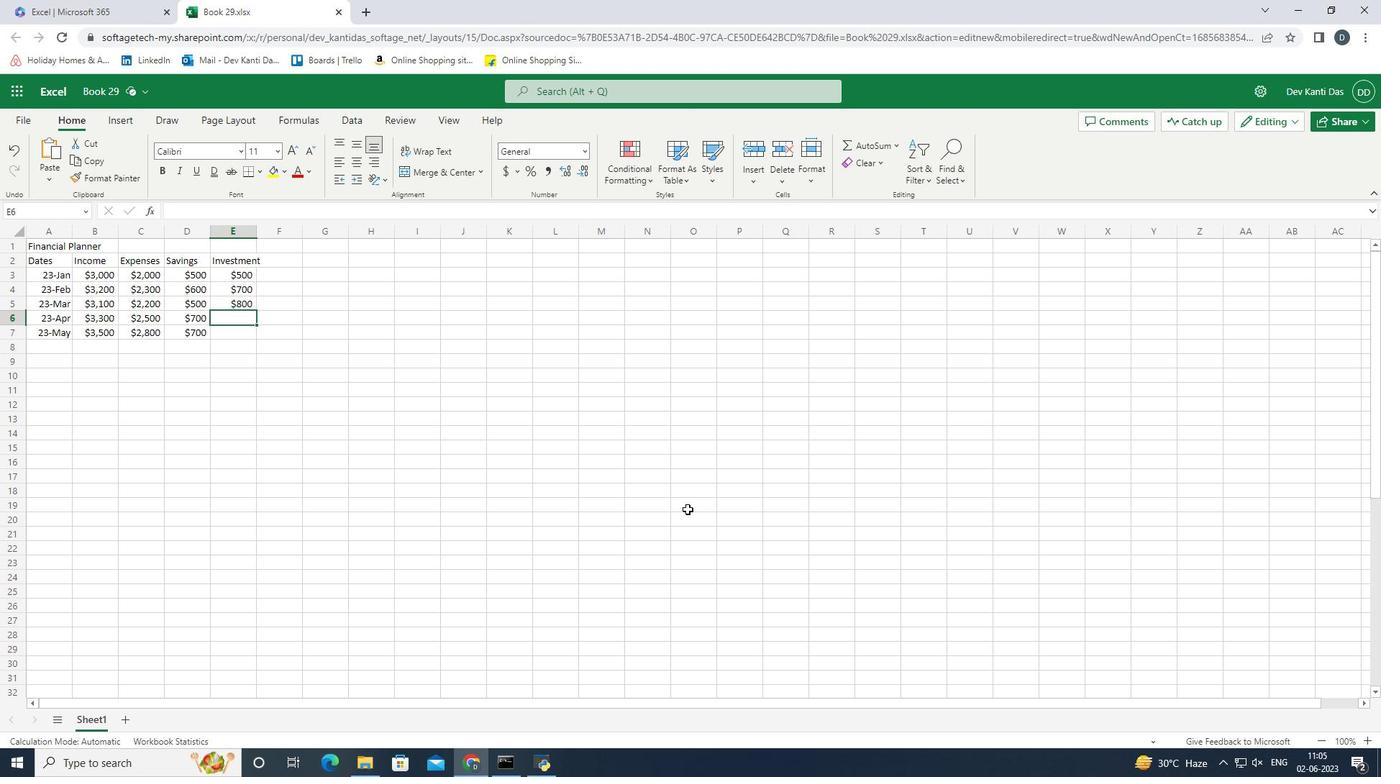 
Action: Mouse moved to (707, 458)
Screenshot: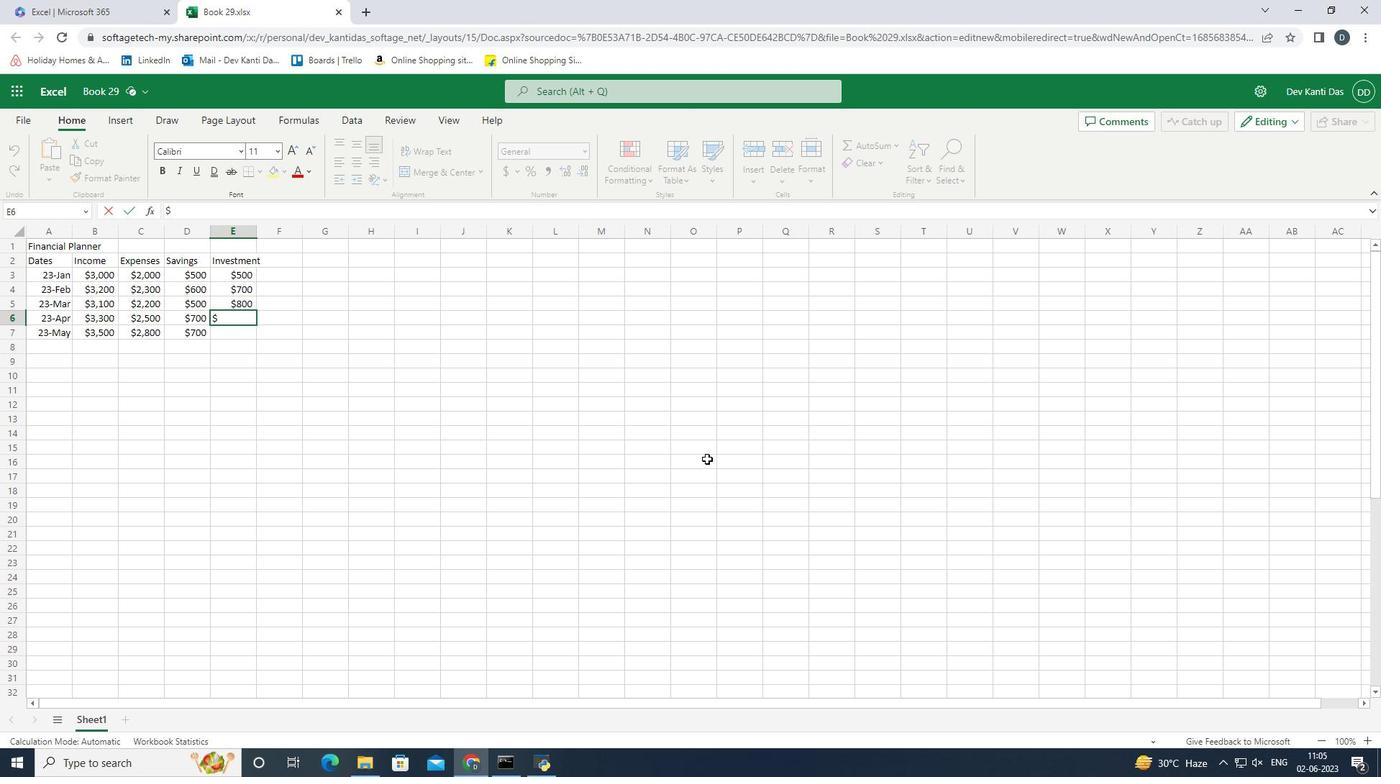 
Action: Key pressed 900<Key.enter><Key.shift><Key.shift><Key.shift><Key.shift><Key.shift><Key.shift><Key.shift><Key.shift><Key.shift><Key.shift><Key.shift><Key.shift>$1000<Key.enter><Key.up><Key.right><Key.up><Key.up><Key.up><Key.up><Key.up>
Screenshot: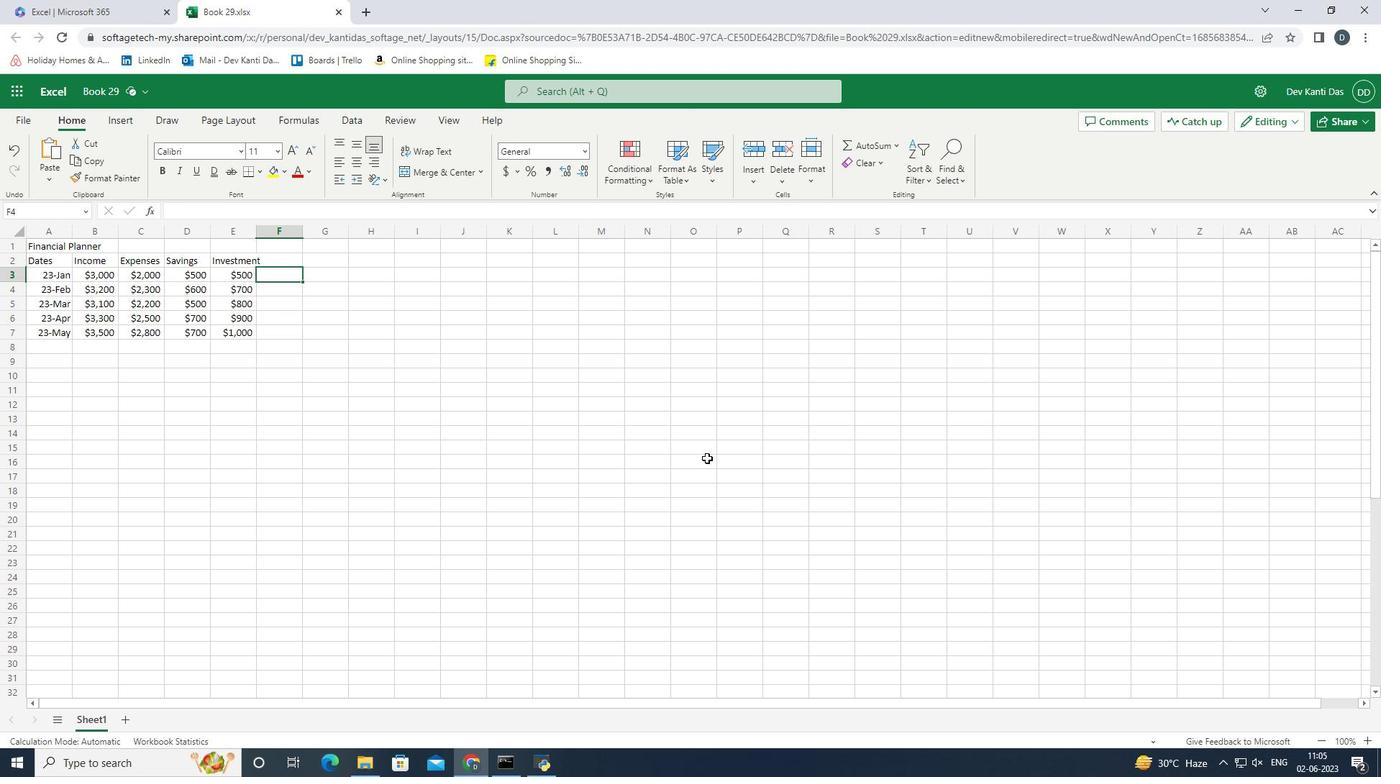 
Action: Mouse moved to (258, 235)
Screenshot: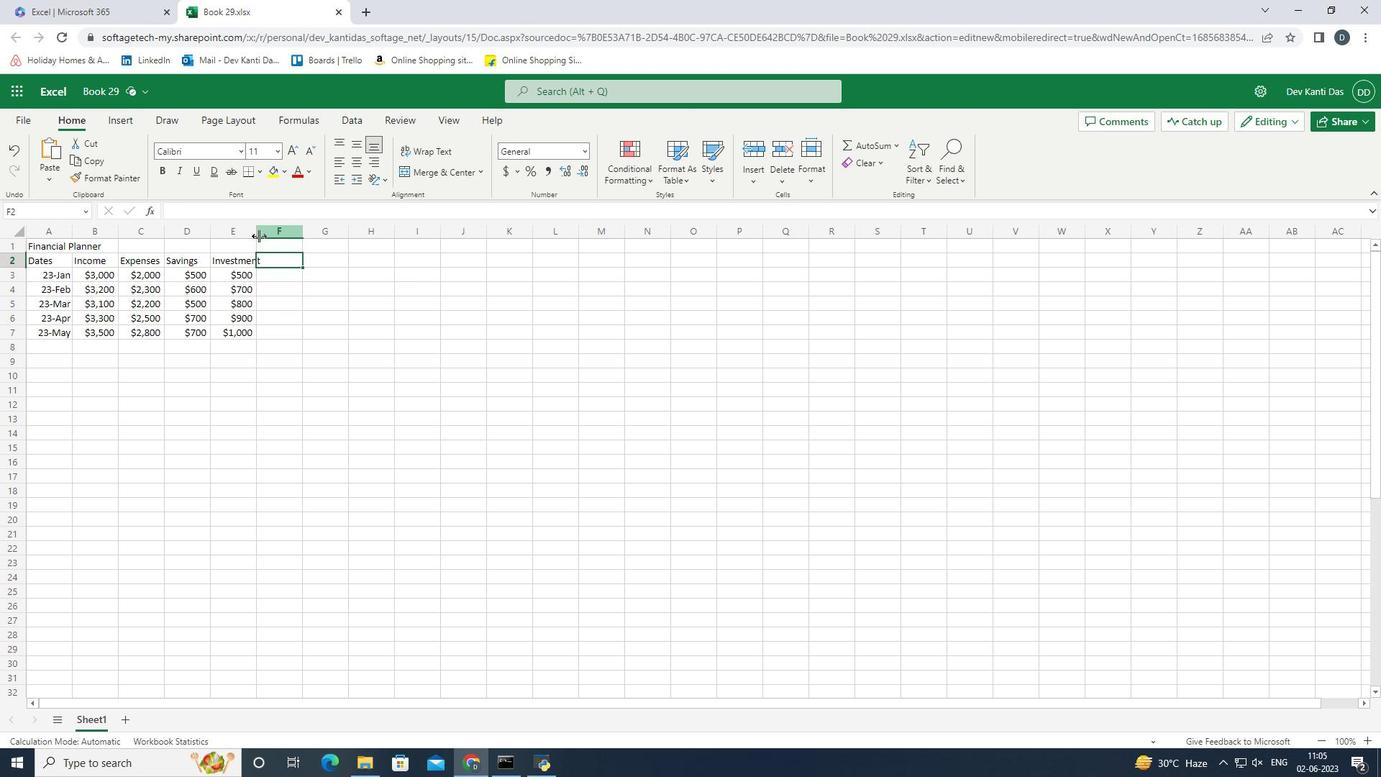 
Action: Mouse pressed left at (258, 235)
Screenshot: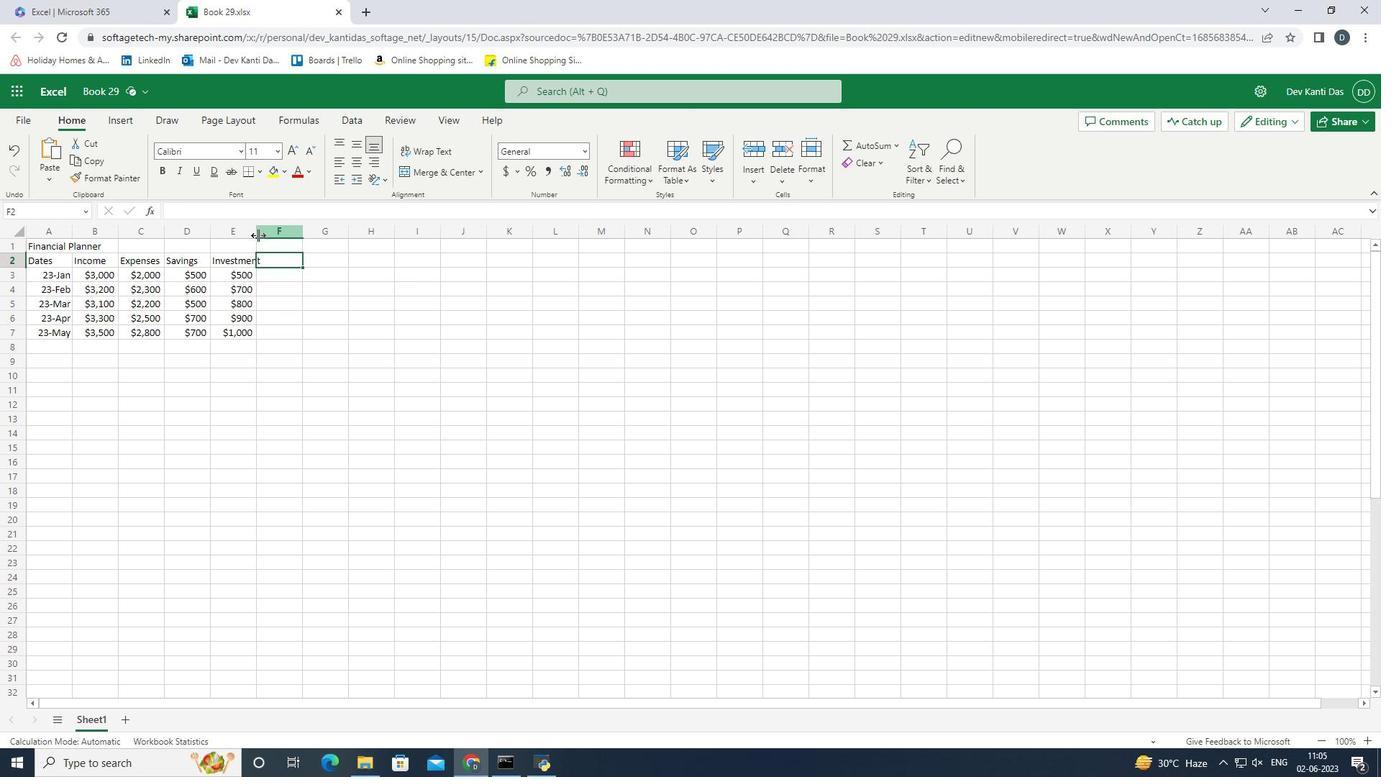 
Action: Mouse moved to (264, 231)
Screenshot: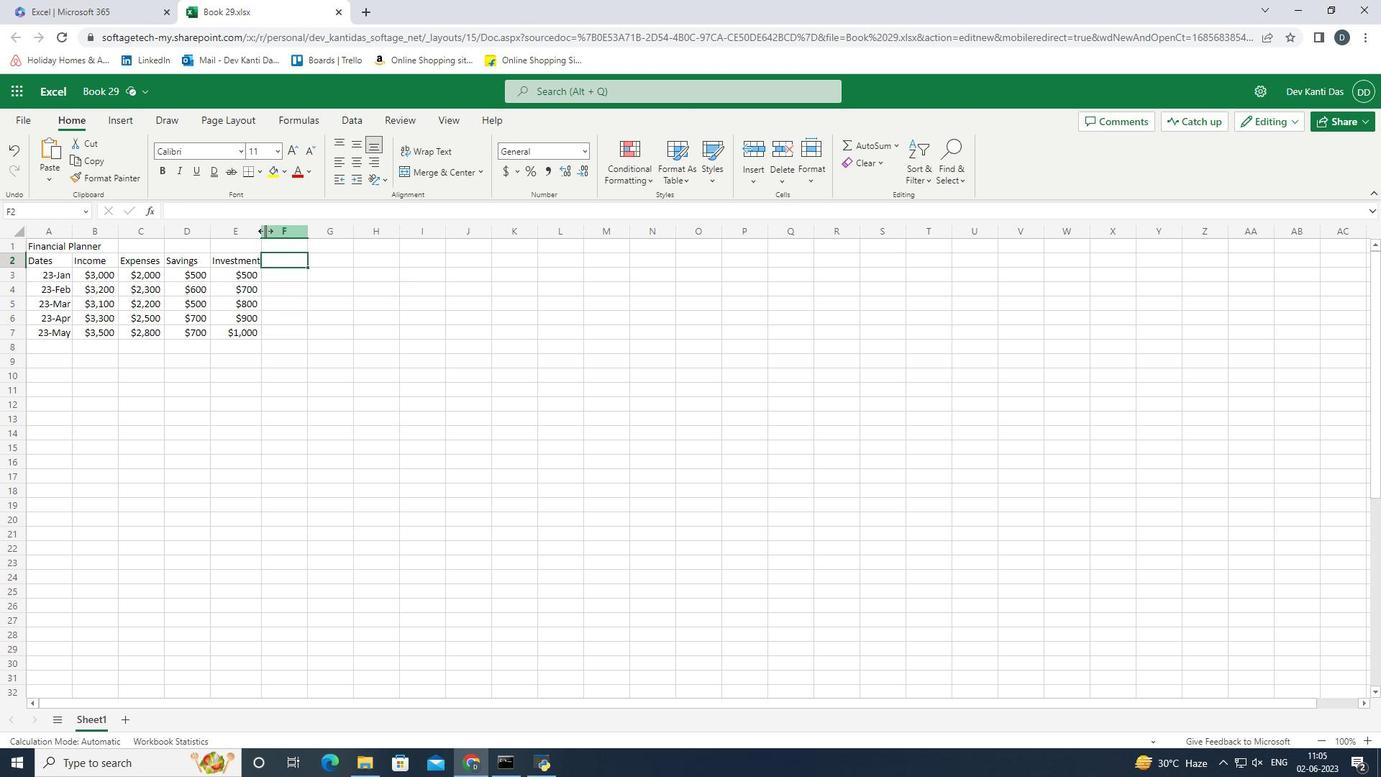 
Action: Mouse pressed left at (264, 231)
Screenshot: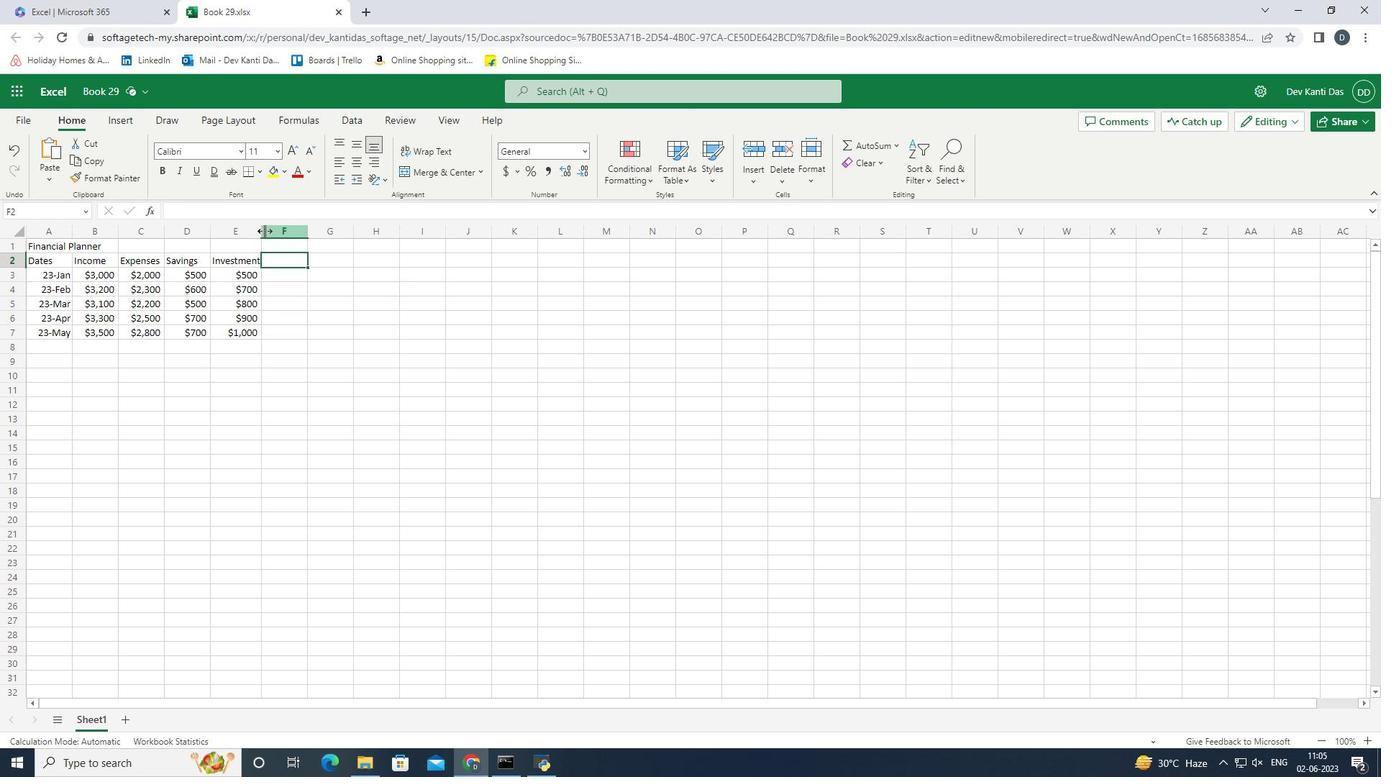 
Action: Mouse moved to (401, 283)
Screenshot: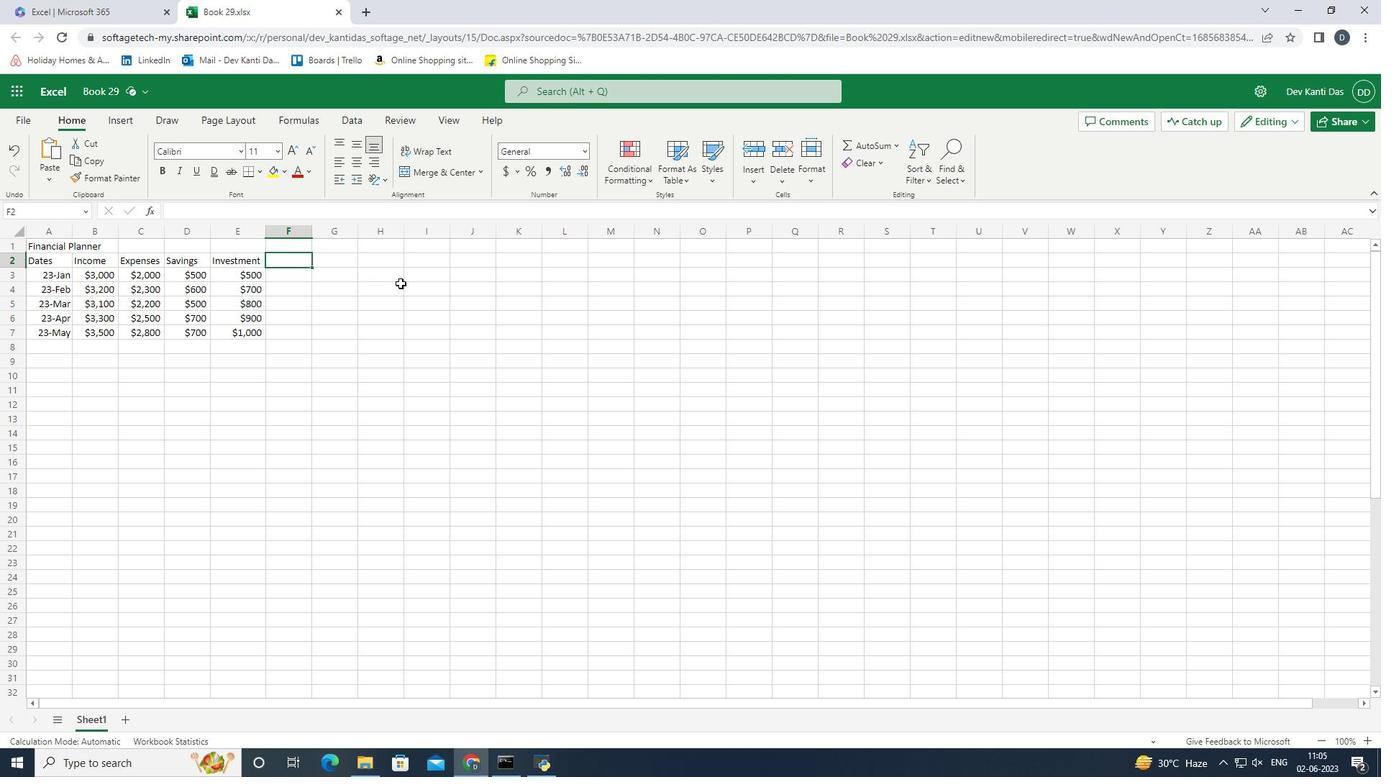 
Action: Key pressed <Key.shift><Key.shift>Net<Key.space><Key.shift><Key.shift>Saving<Key.enter><Key.shift><Key.shift><Key.shift><Key.shift><Key.shift><Key.shift><Key.shift><Key.shift><Key.shift><Key.shift><Key.shift><Key.shift><Key.shift><Key.shift><Key.shift><Key.shift><Key.shift><Key.shift><Key.shift><Key.shift>$1000<Key.enter><Key.shift><Key.shift><Key.shift><Key.shift><Key.shift><Key.shift><Key.shift><Key.shift><Key.shift><Key.shift><Key.shift><Key.shift><Key.shift><Key.shift><Key.shift><Key.shift><Key.shift><Key.shift><Key.shift>$1200<Key.enter><Key.shift>$
Screenshot: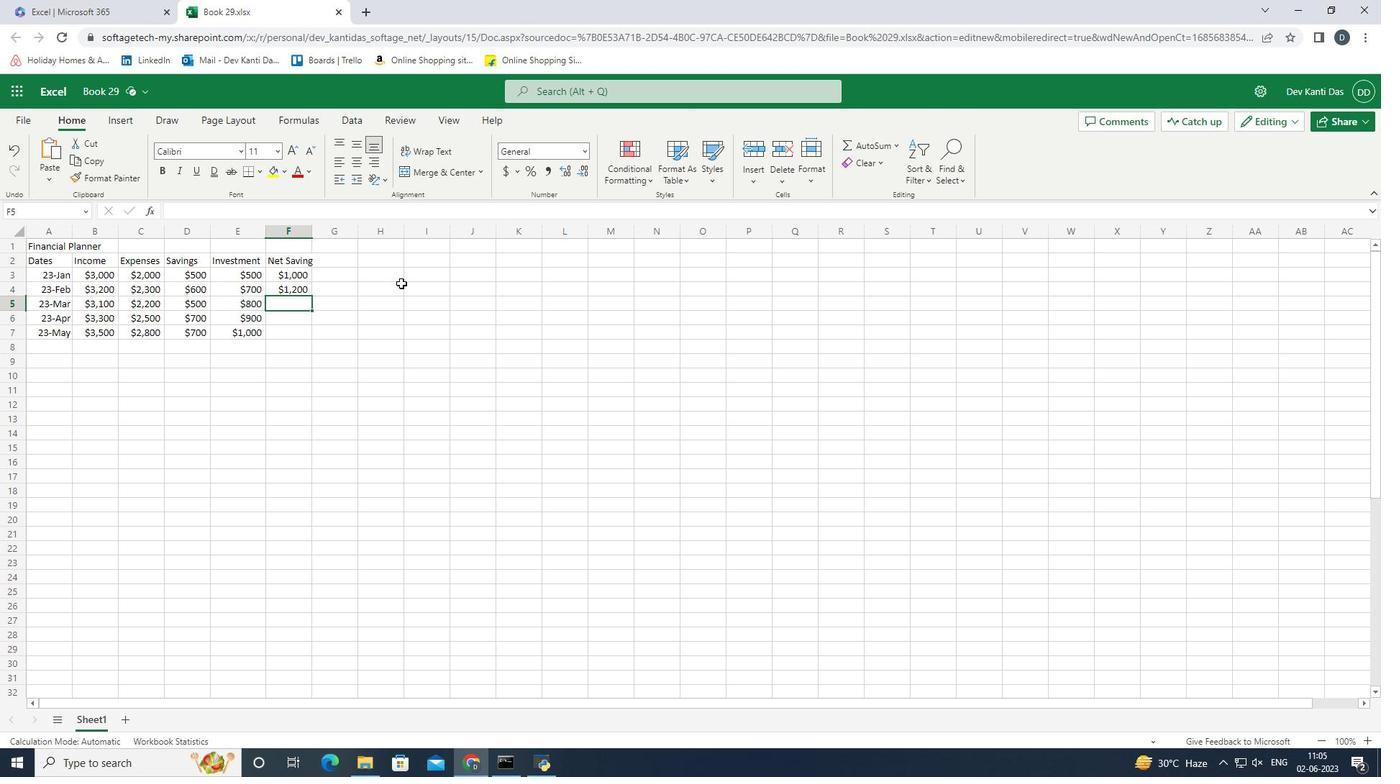 
Action: Mouse moved to (796, 321)
Screenshot: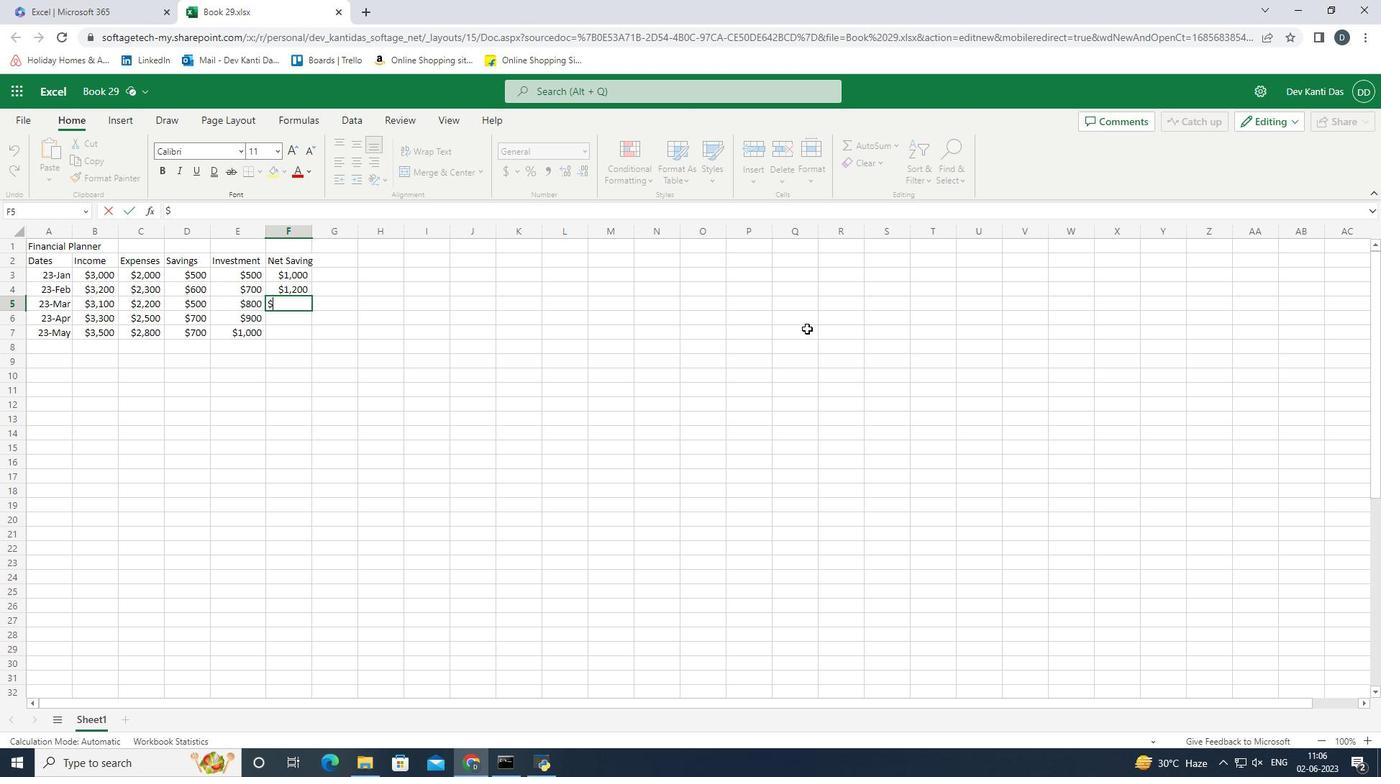 
Action: Key pressed 900<Key.enter><Key.shift><Key.shift><Key.shift><Key.shift><Key.shift>$800<Key.enter><Key.shift><Key.shift><Key.shift><Key.shift>$700<Key.right><Key.left>
Screenshot: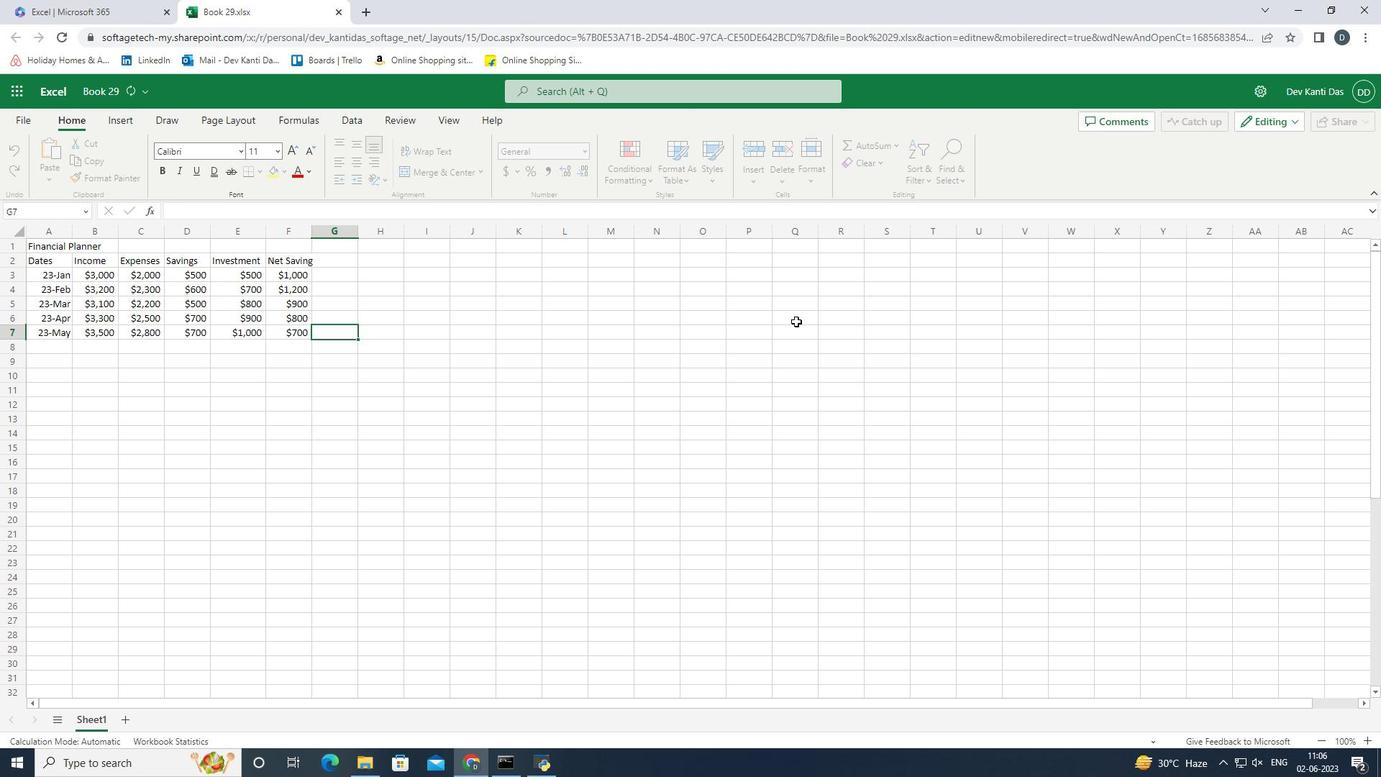 
Action: Mouse moved to (26, 116)
Screenshot: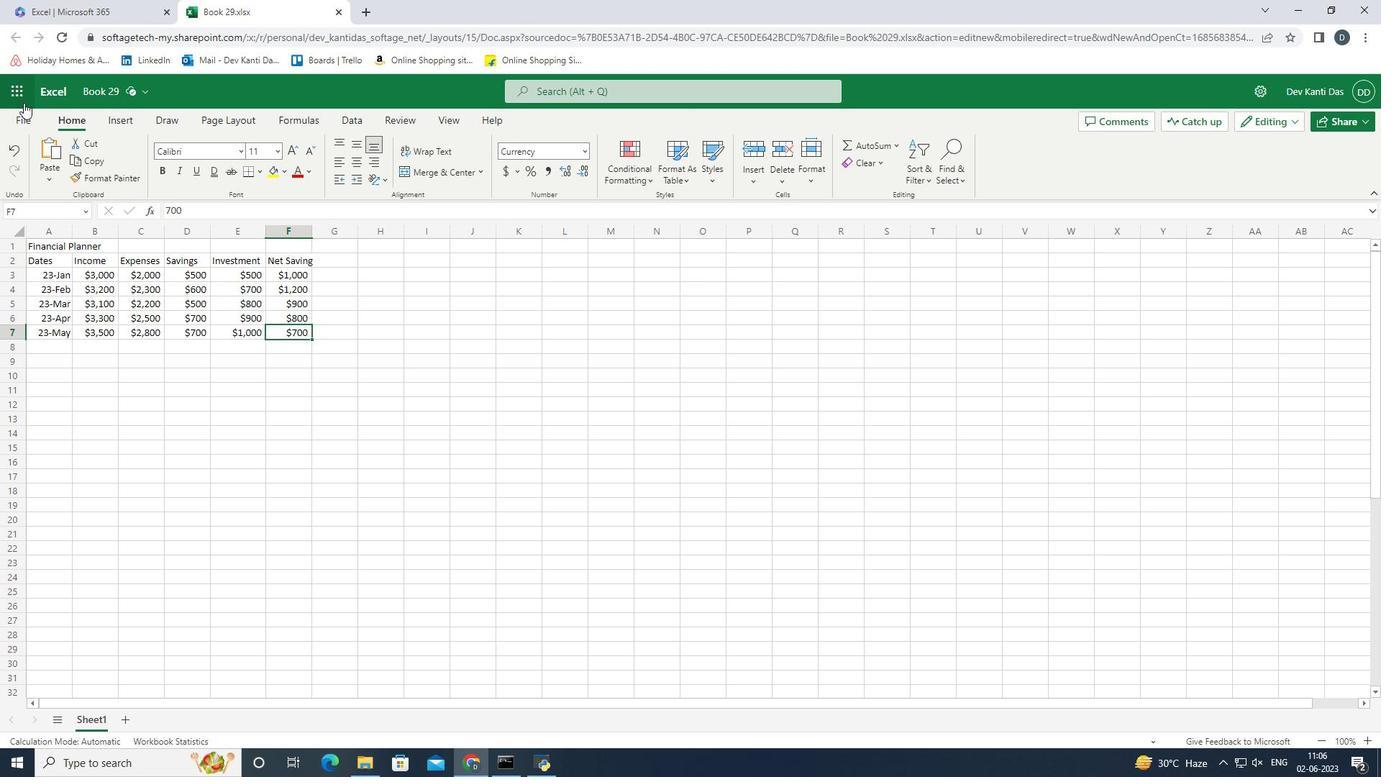 
Action: Mouse pressed left at (26, 116)
Screenshot: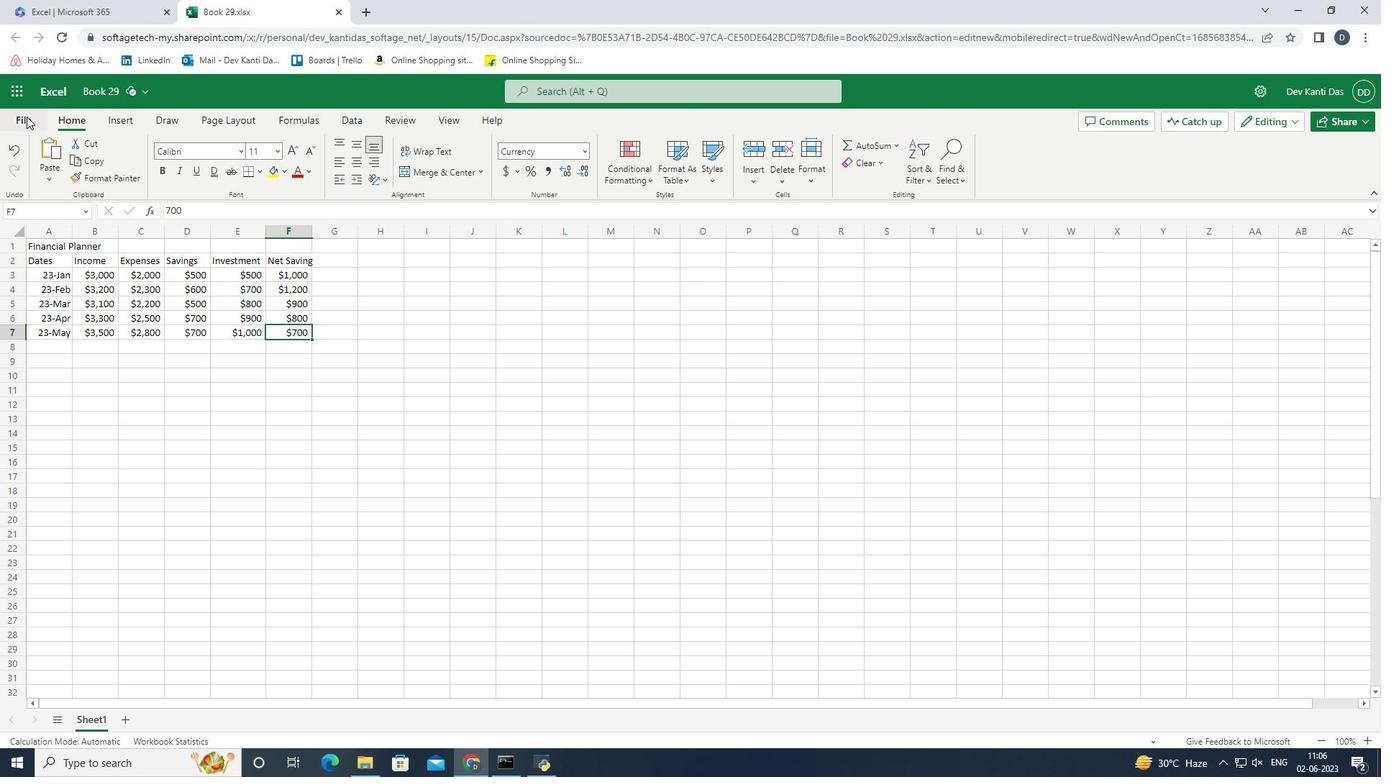 
Action: Mouse moved to (75, 264)
Screenshot: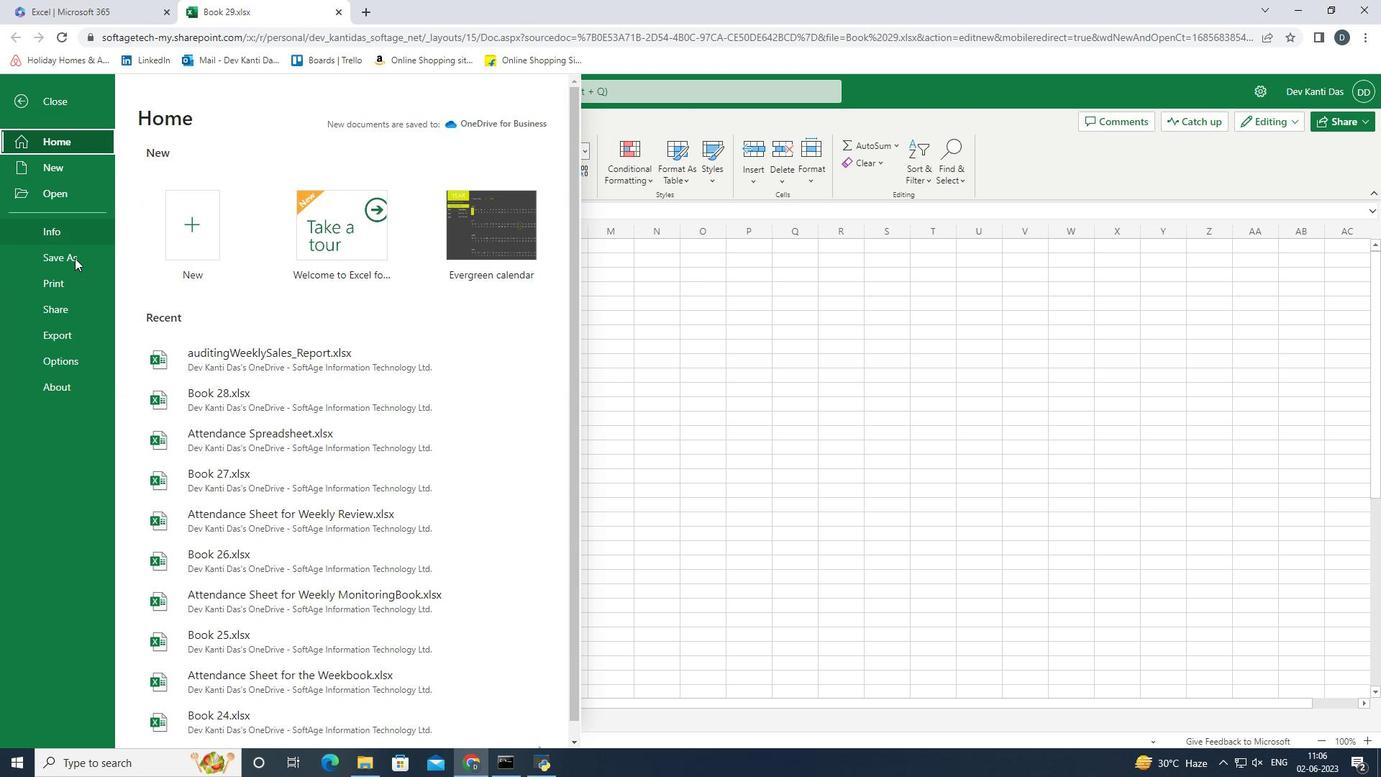 
Action: Mouse pressed left at (75, 264)
Screenshot: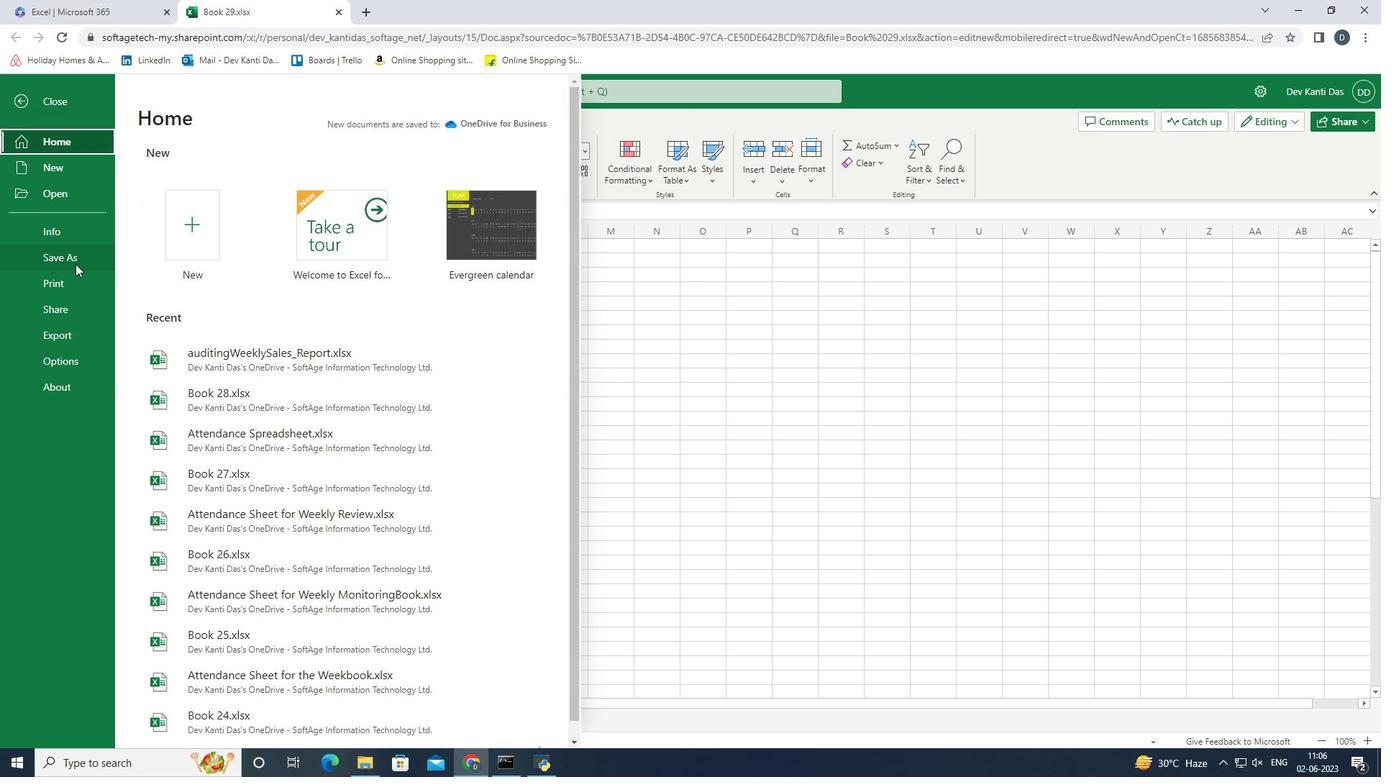 
Action: Mouse moved to (317, 164)
Screenshot: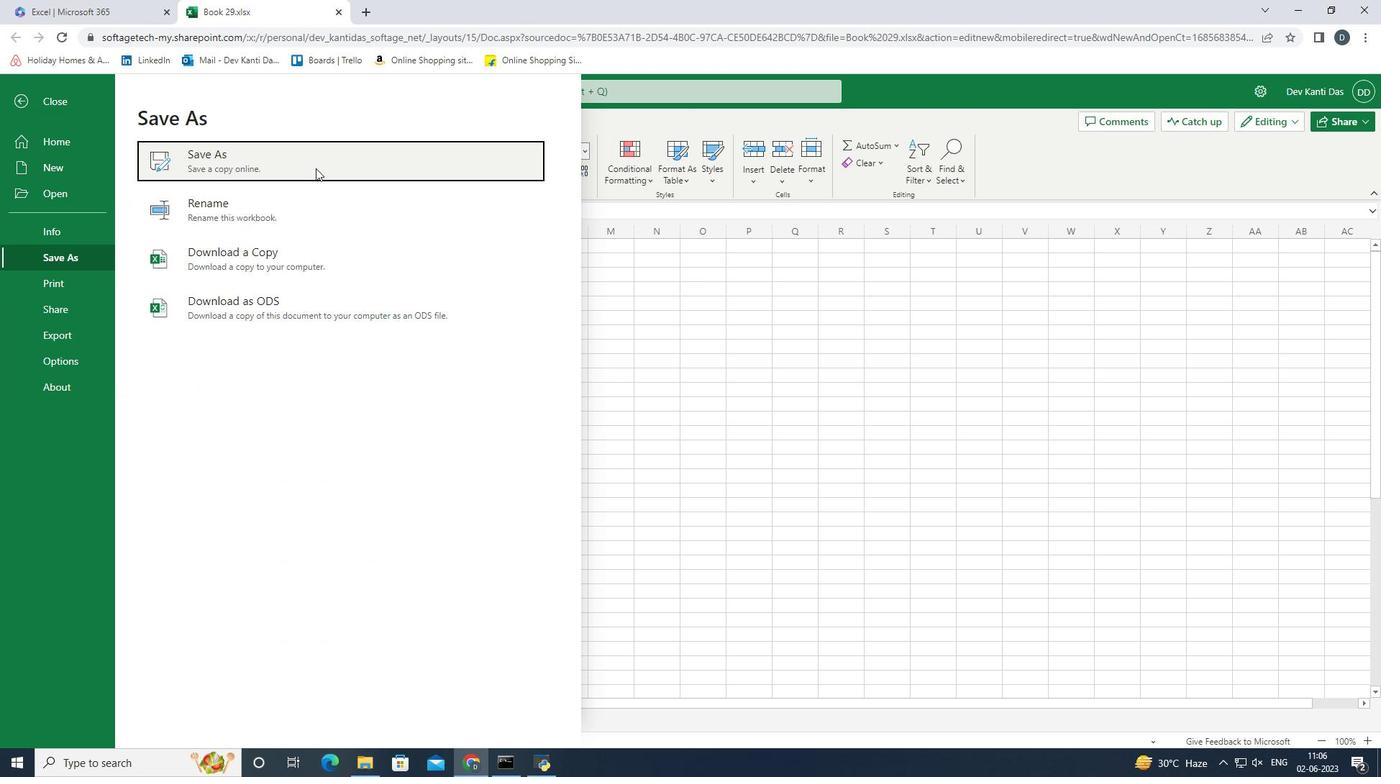 
Action: Mouse pressed left at (317, 164)
Screenshot: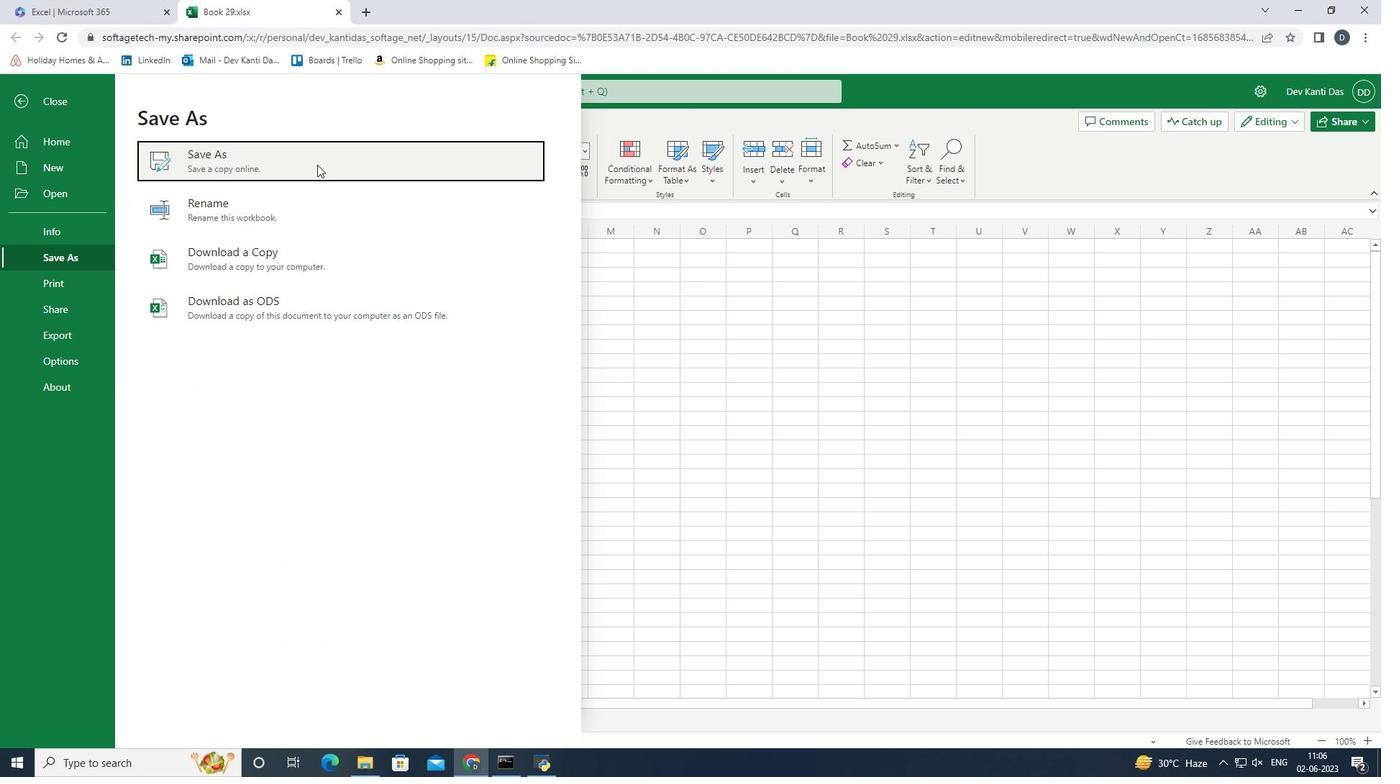
Action: Mouse moved to (659, 372)
Screenshot: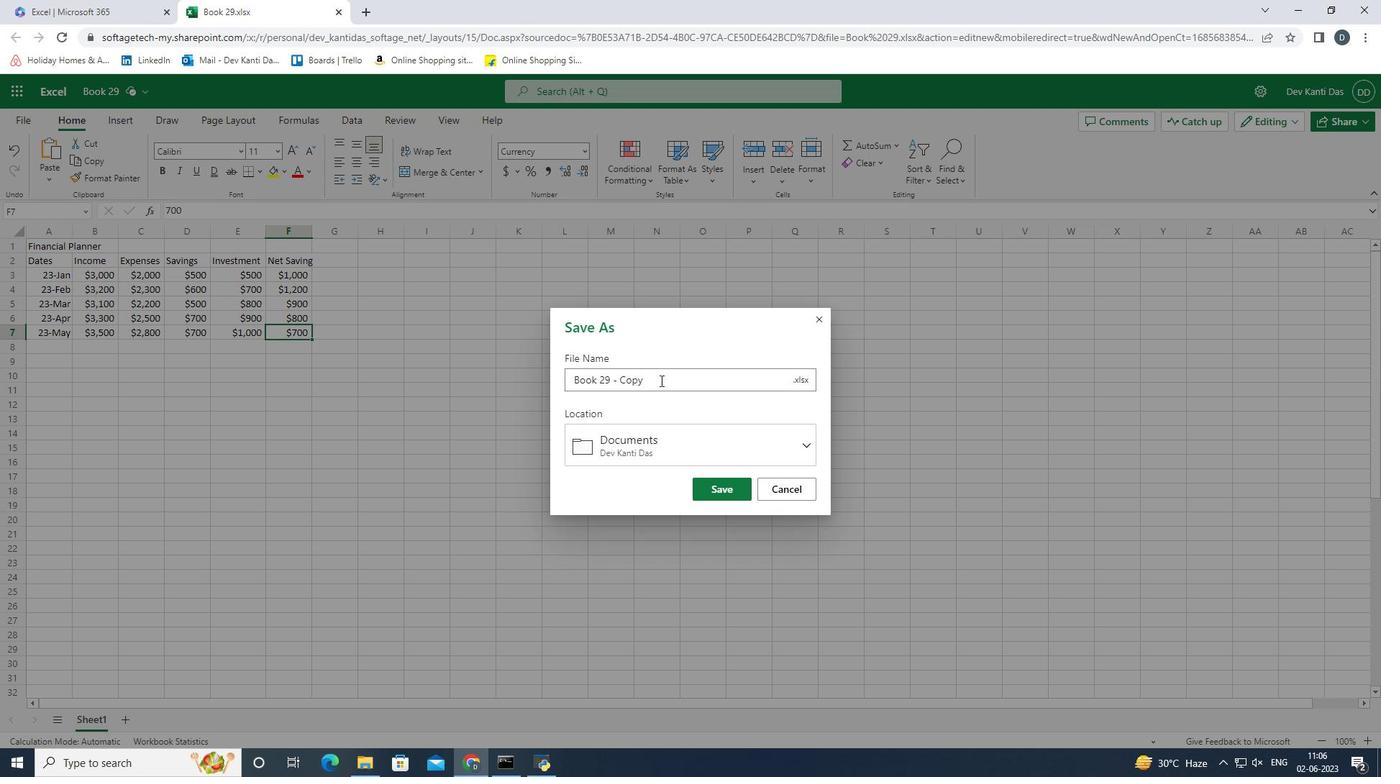 
Action: Mouse pressed left at (659, 372)
Screenshot: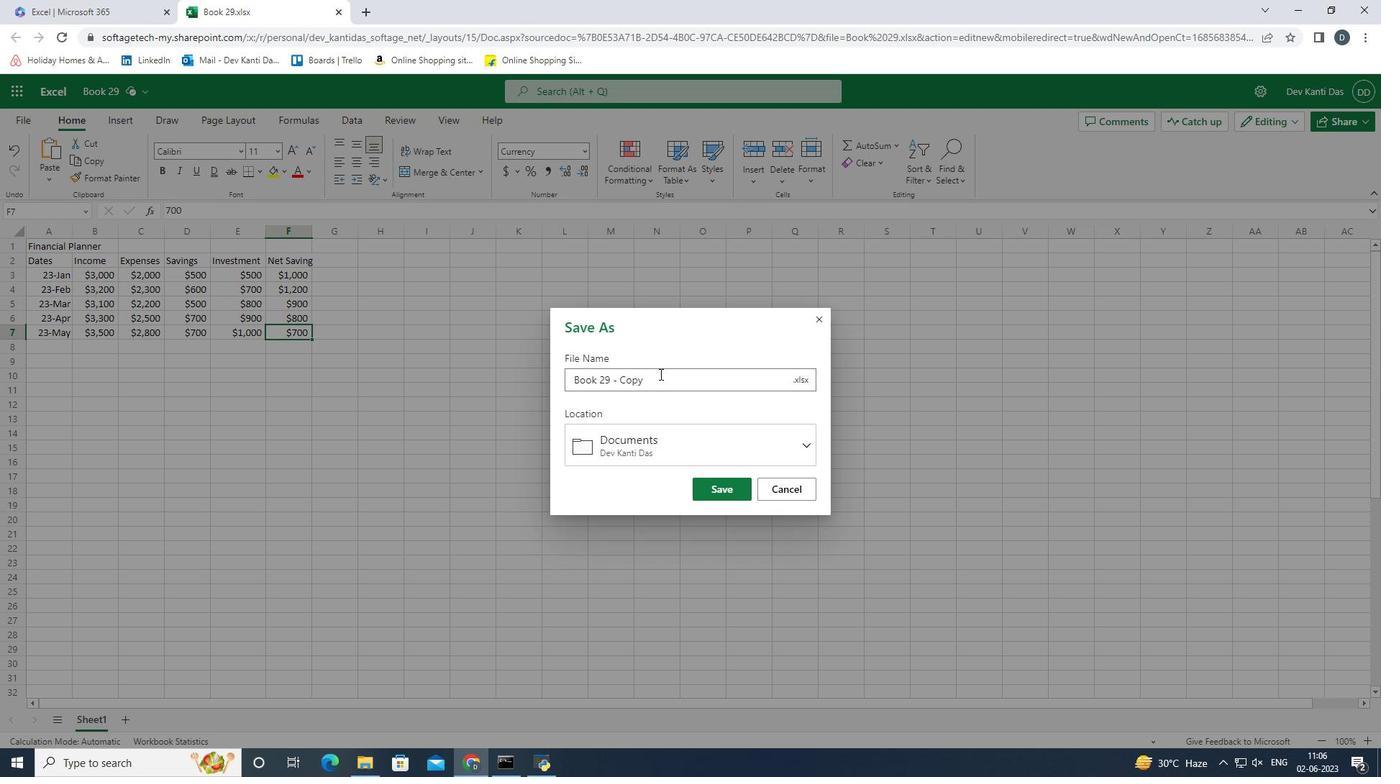 
Action: Mouse moved to (693, 405)
Screenshot: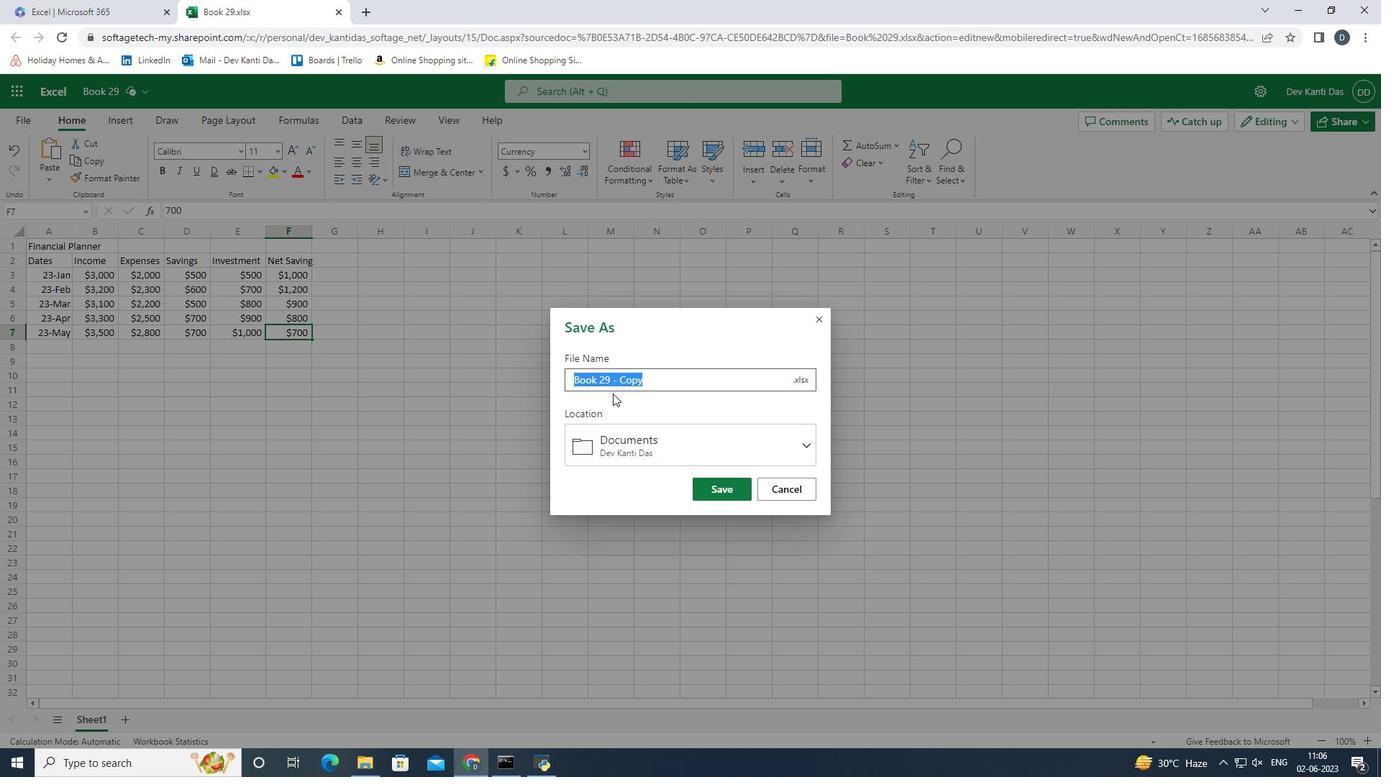 
Action: Key pressed <Key.backspace><Key.shift>Bank<Key.shift><Key.shift>Stmts<Key.space><Key.shift><Key.shift><Key.shift><Key.shift><Key.shift><Key.shift><Key.shift><Key.shift><Key.shift><Key.shift><Key.shift><Key.shift><Key.shift><Key.shift><Key.shift><Key.shift><Key.shift><Key.shift><Key.shift><Key.shift><Key.shift><Key.shift><Key.shift><Key.shift><Key.shift><Key.shift><Key.shift><Key.shift><Key.shift><Key.shift><Key.shift><Key.shift><Key.shift><Key.shift><Key.shift><Key.shift><Key.shift><Key.shift><Key.shift><Key.shift><Key.shift><Key.shift>Logbook
Screenshot: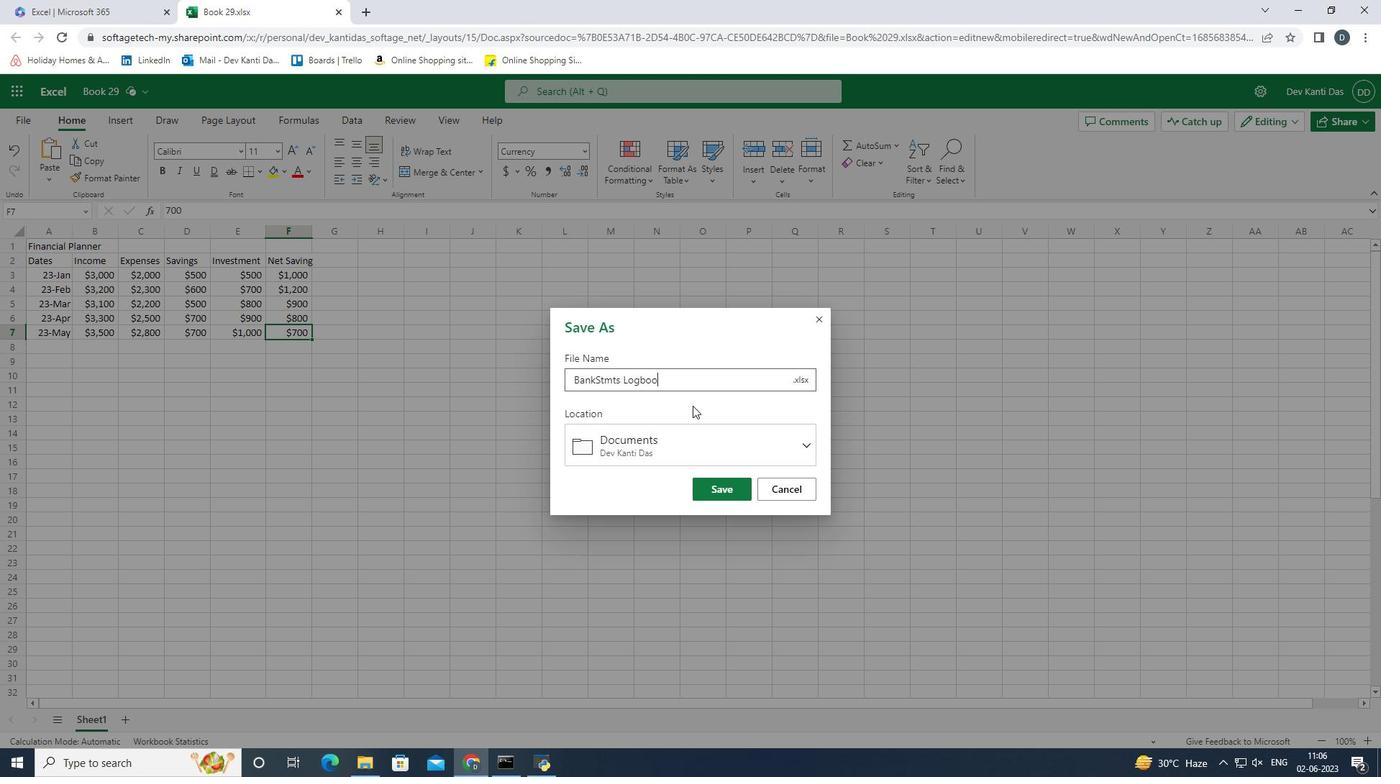 
Action: Mouse moved to (693, 449)
Screenshot: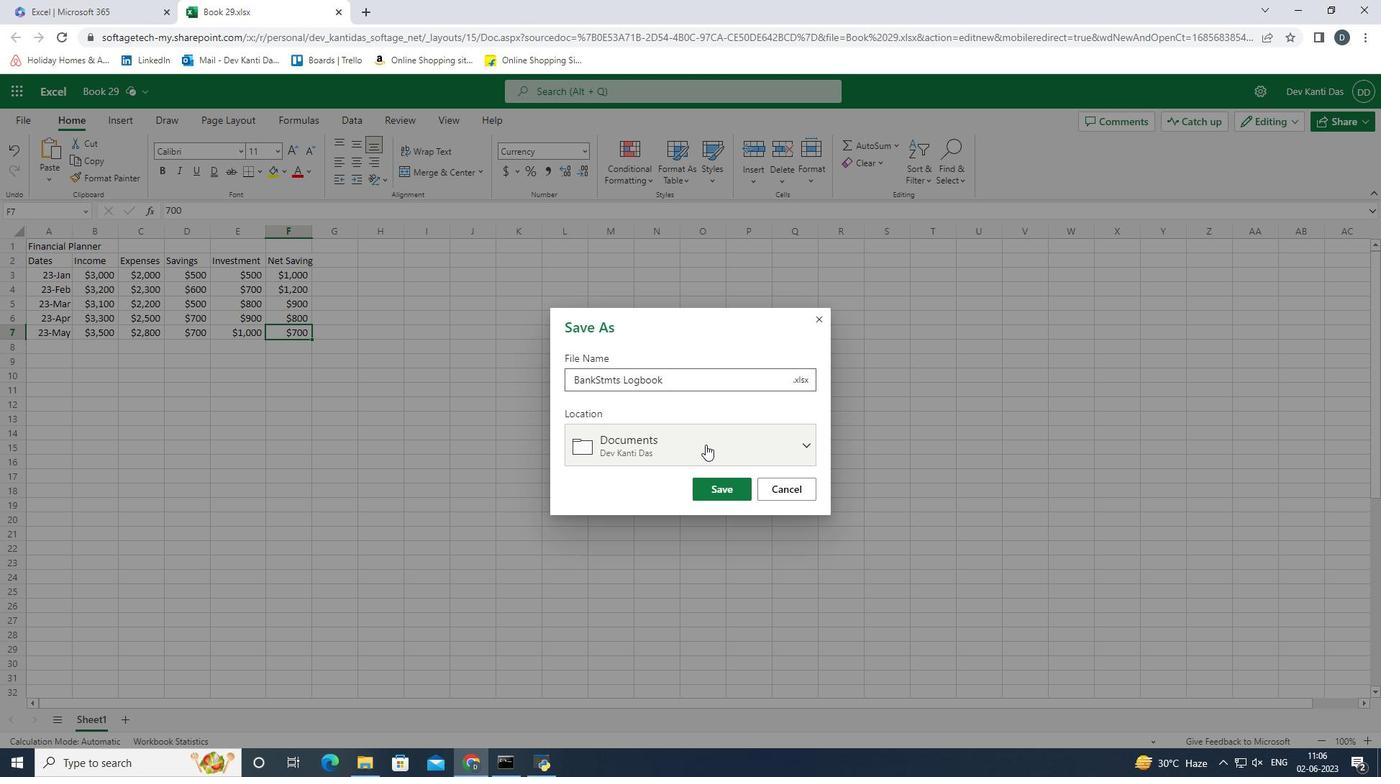 
Action: Key pressed <Key.enter>
Screenshot: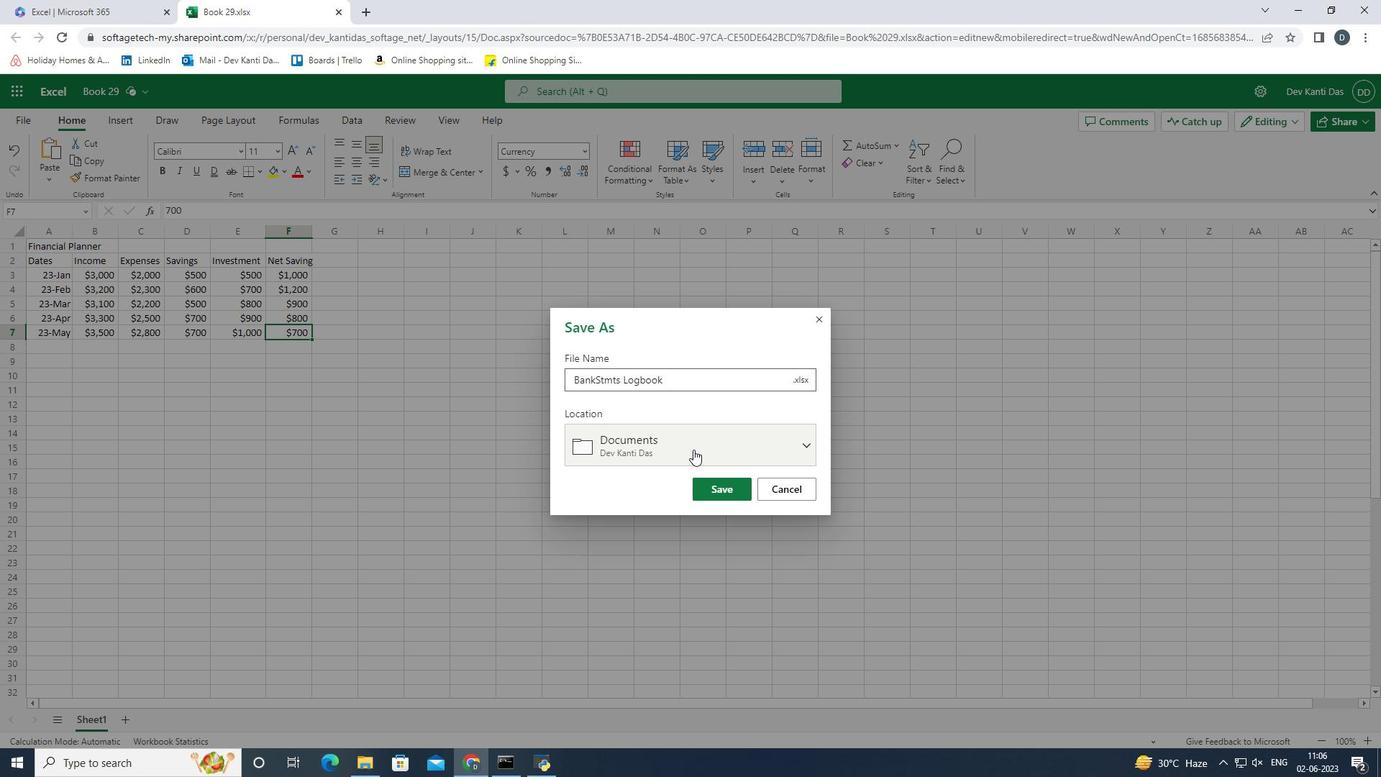 
Action: Mouse moved to (746, 472)
Screenshot: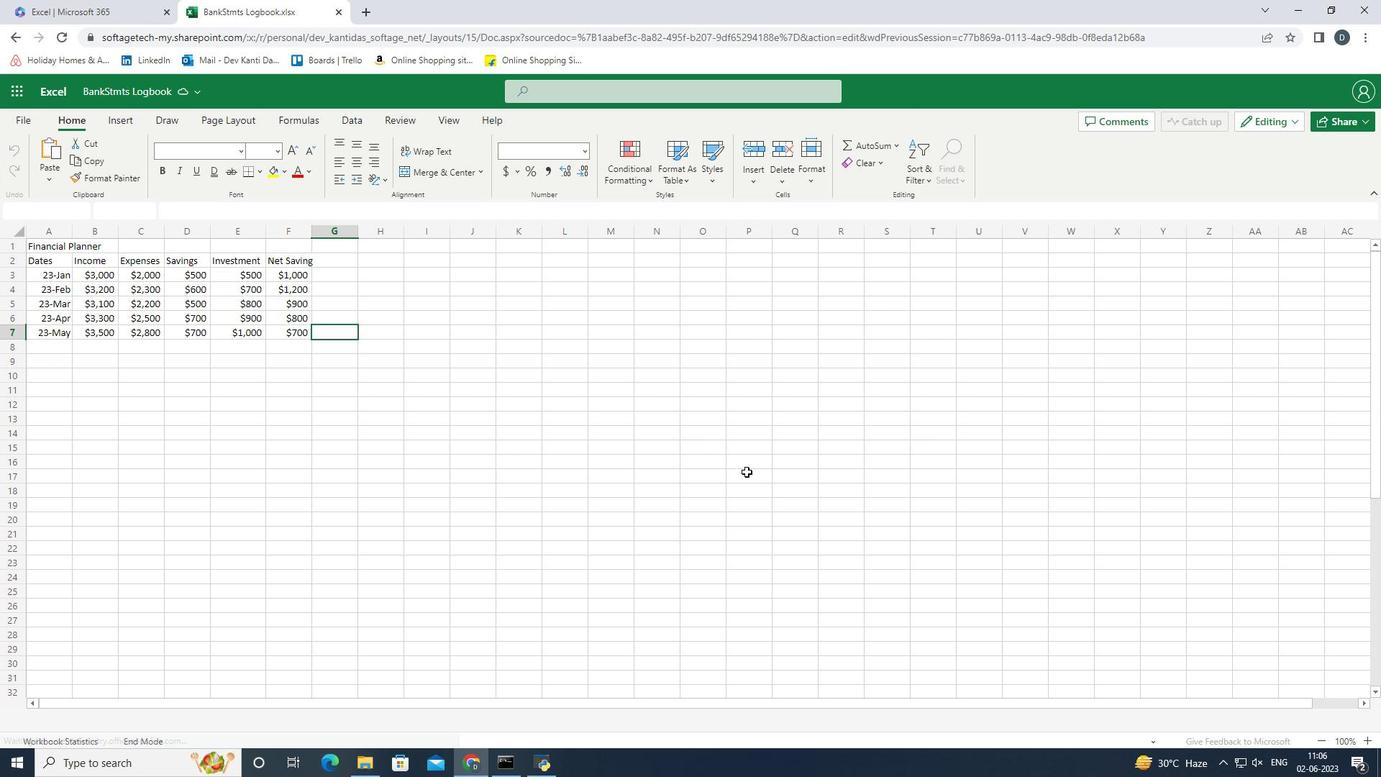 
